 Task: Add Attachment from Trello to Card Card0000000034 in Board Board0000000009 in Workspace WS0000000003 in Trello. Add Cover Blue to Card Card0000000034 in Board Board0000000009 in Workspace WS0000000003 in Trello. Add "Copy Card To …" Button titled Button0000000034 to "bottom" of the list "To Do" to Card Card0000000034 in Board Board0000000009 in Workspace WS0000000003 in Trello. Add Description DS0000000034 to Card Card0000000034 in Board Board0000000009 in Workspace WS0000000003 in Trello. Add Comment CM0000000034 to Card Card0000000034 in Board Board0000000009 in Workspace WS0000000003 in Trello
Action: Mouse moved to (391, 402)
Screenshot: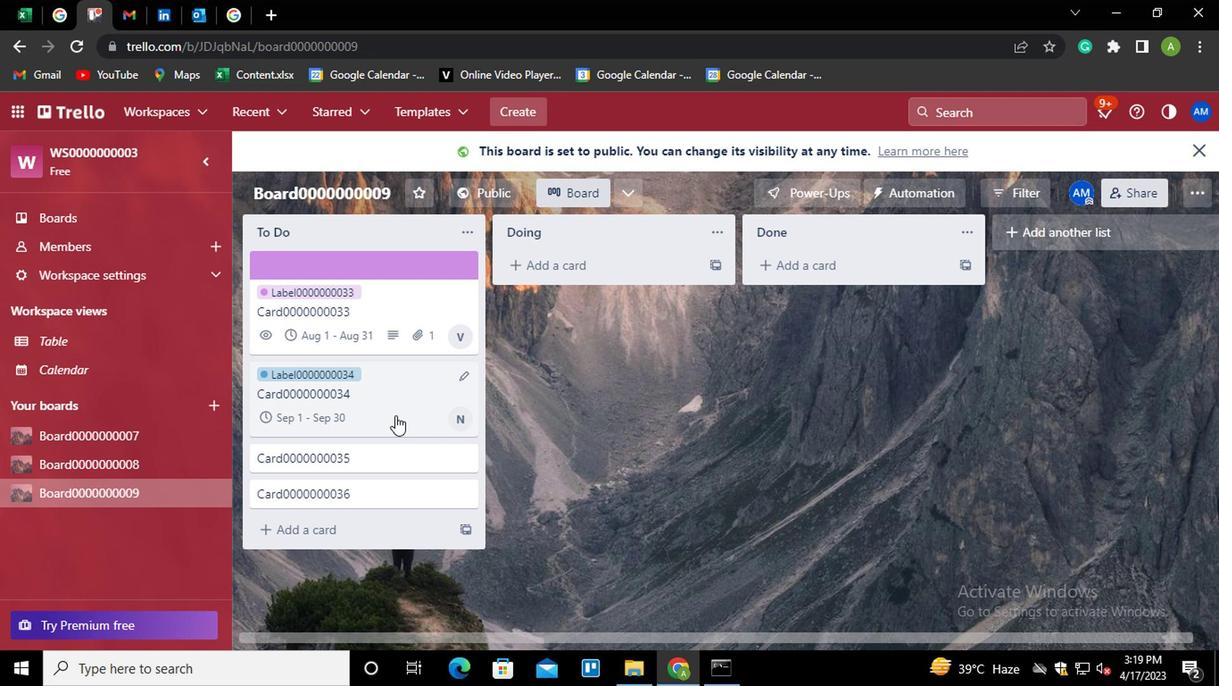 
Action: Mouse pressed left at (391, 402)
Screenshot: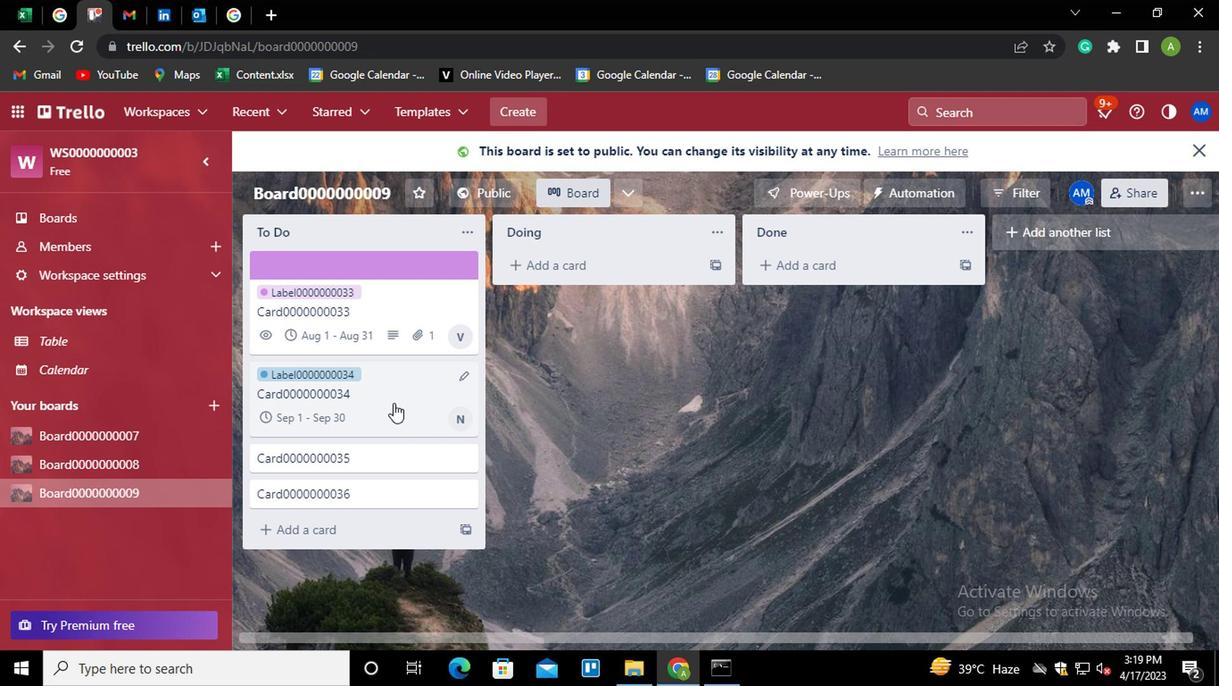 
Action: Mouse moved to (804, 396)
Screenshot: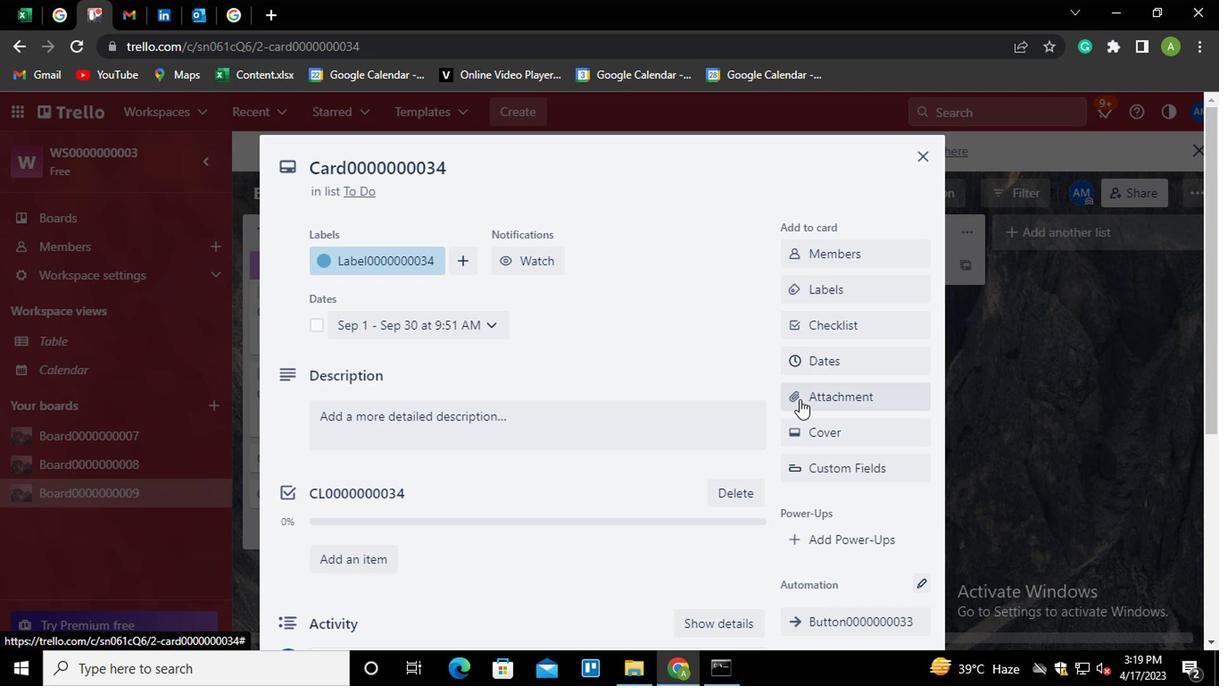 
Action: Mouse pressed left at (804, 396)
Screenshot: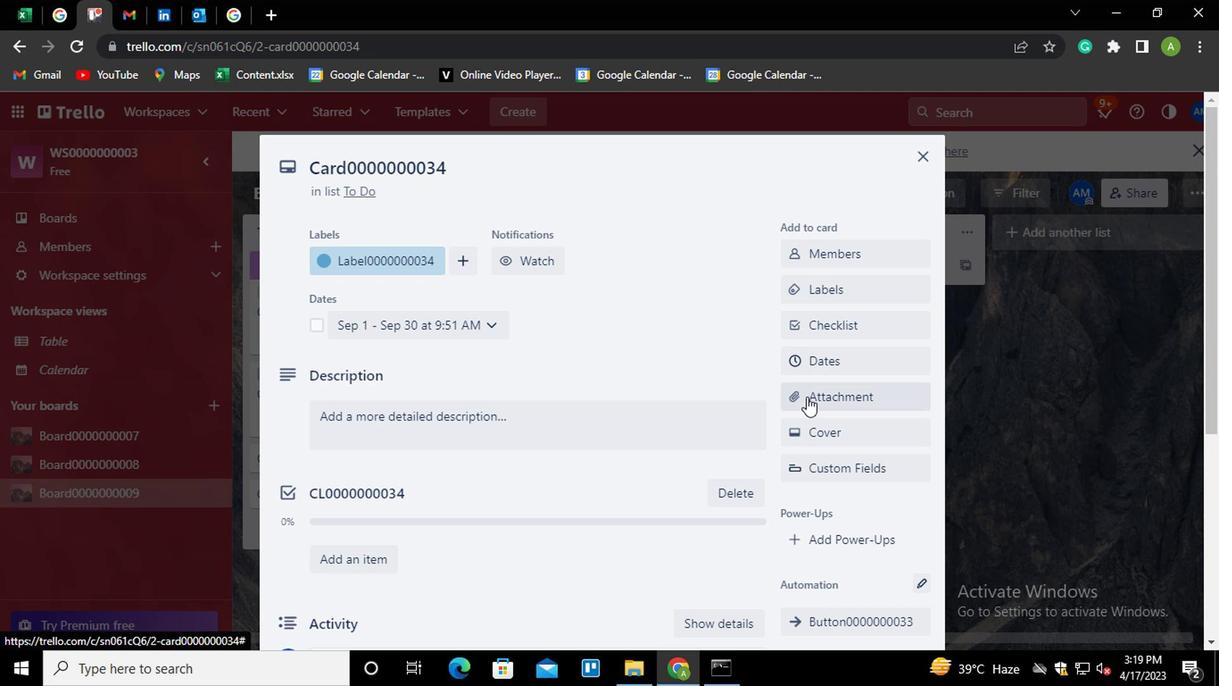 
Action: Mouse moved to (811, 215)
Screenshot: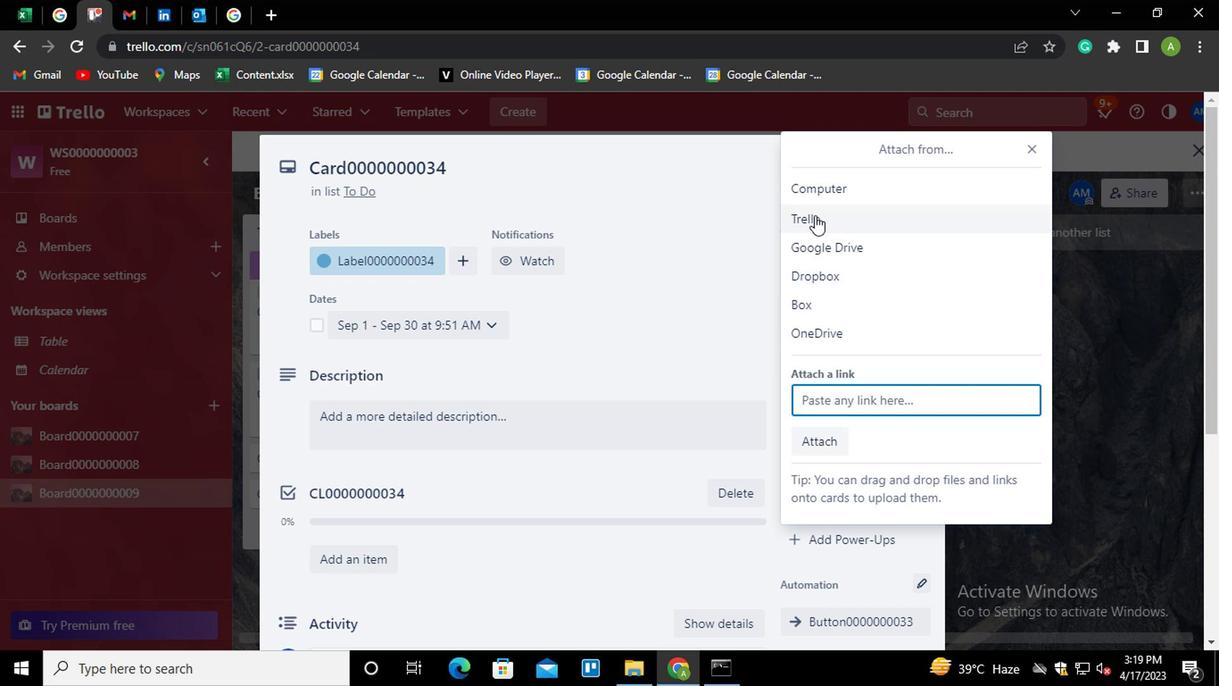 
Action: Mouse pressed left at (811, 215)
Screenshot: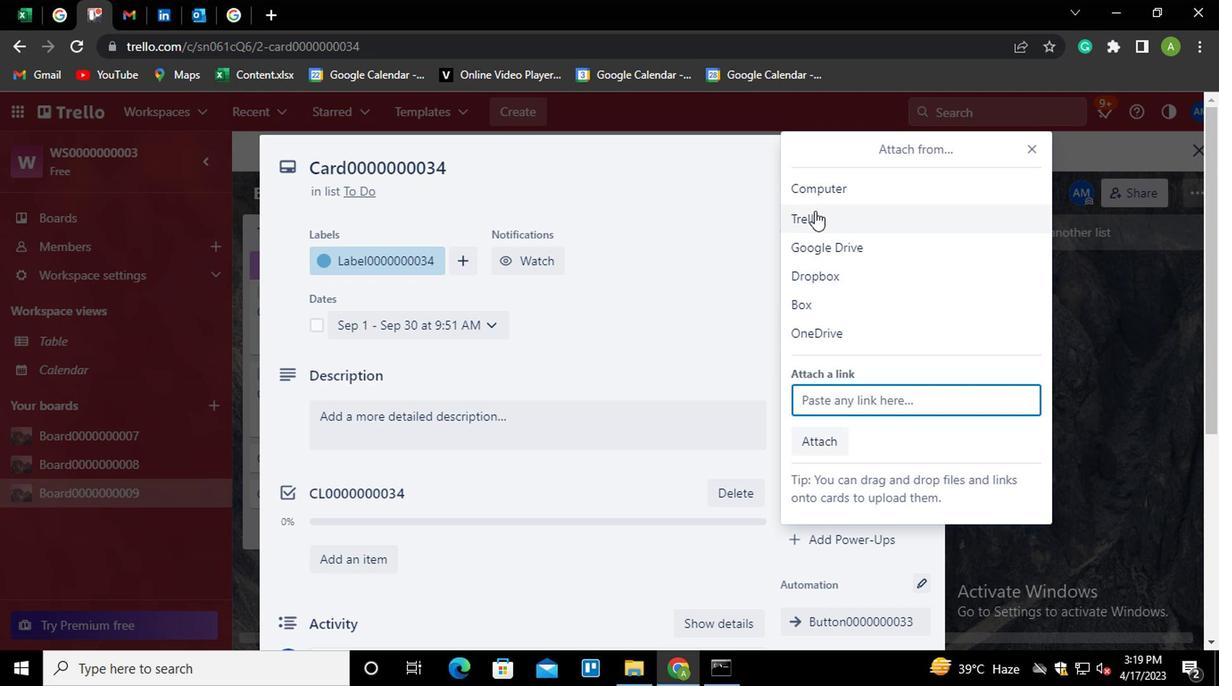 
Action: Mouse moved to (830, 279)
Screenshot: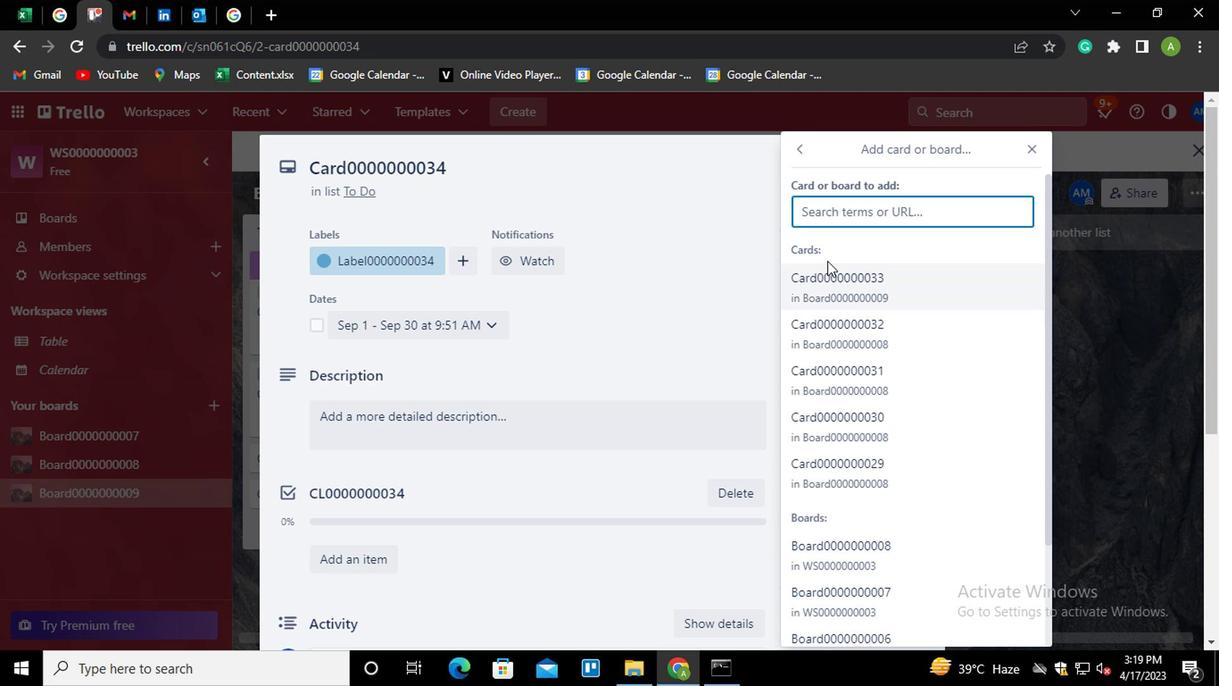 
Action: Mouse pressed left at (830, 279)
Screenshot: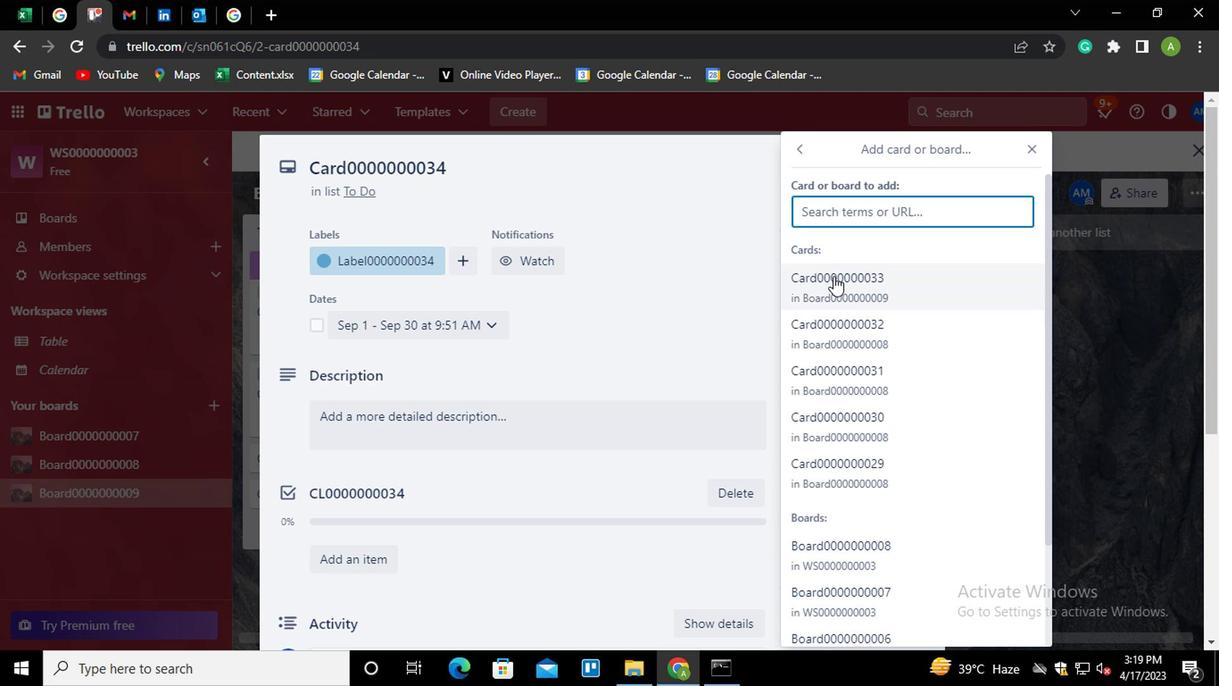 
Action: Mouse moved to (864, 424)
Screenshot: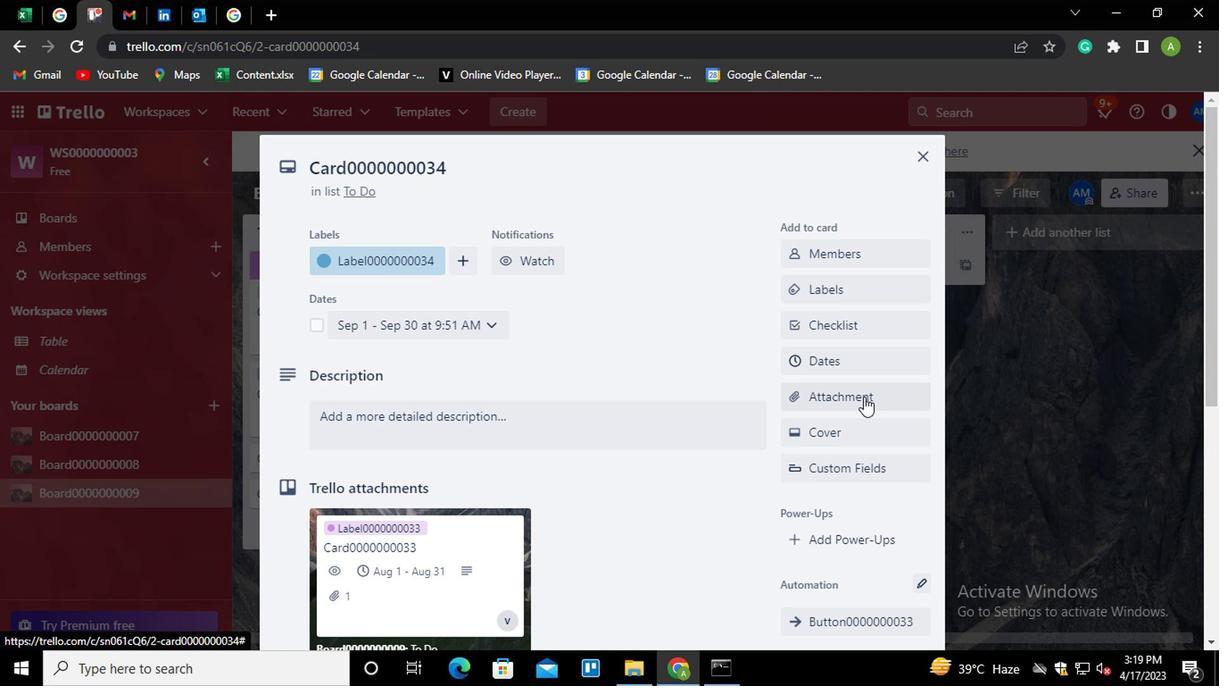 
Action: Mouse scrolled (864, 424) with delta (0, 0)
Screenshot: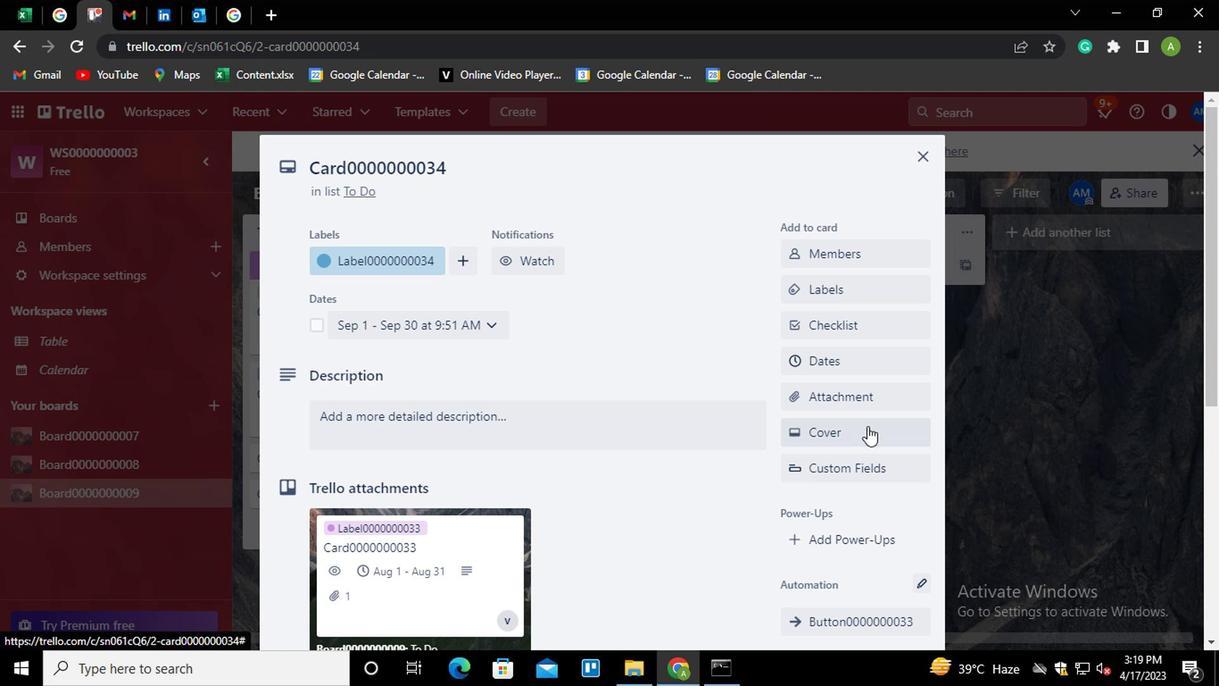 
Action: Mouse moved to (855, 348)
Screenshot: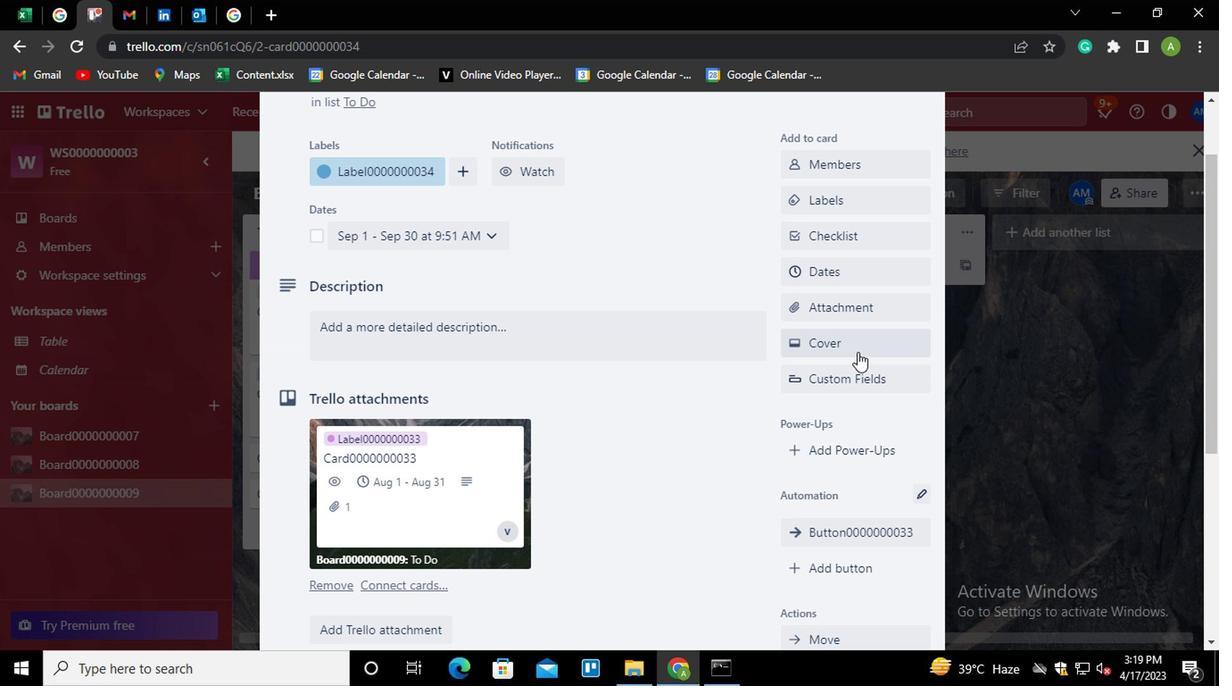 
Action: Mouse pressed left at (855, 348)
Screenshot: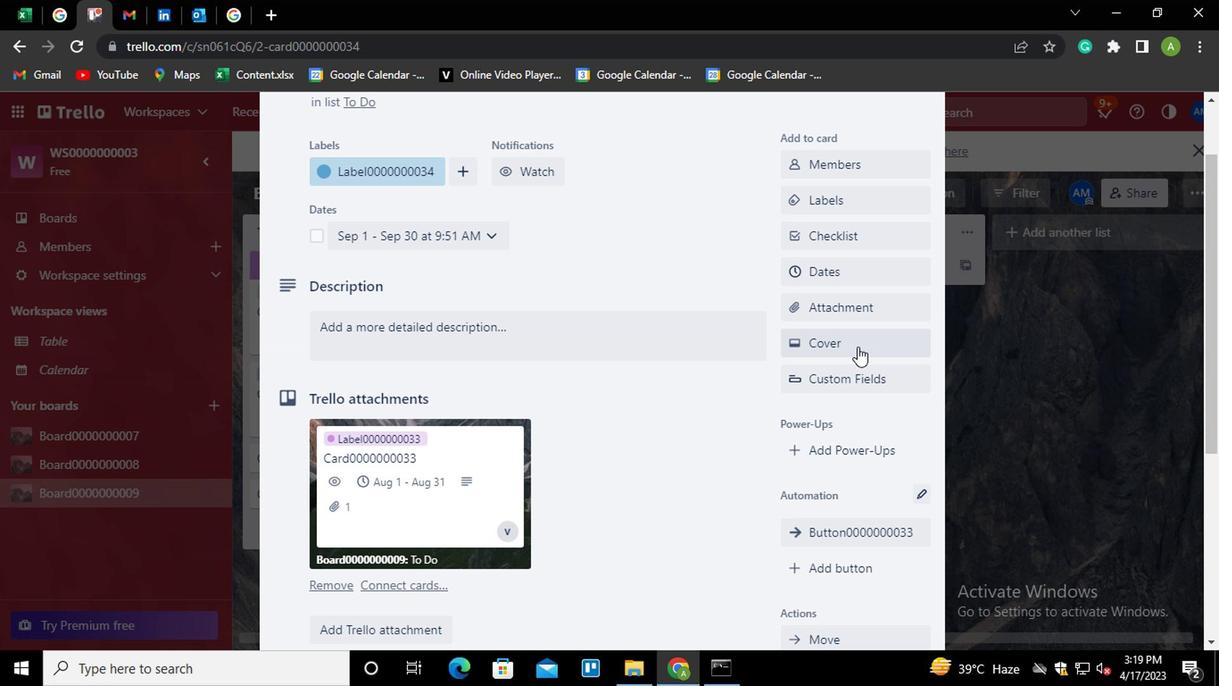 
Action: Mouse moved to (816, 348)
Screenshot: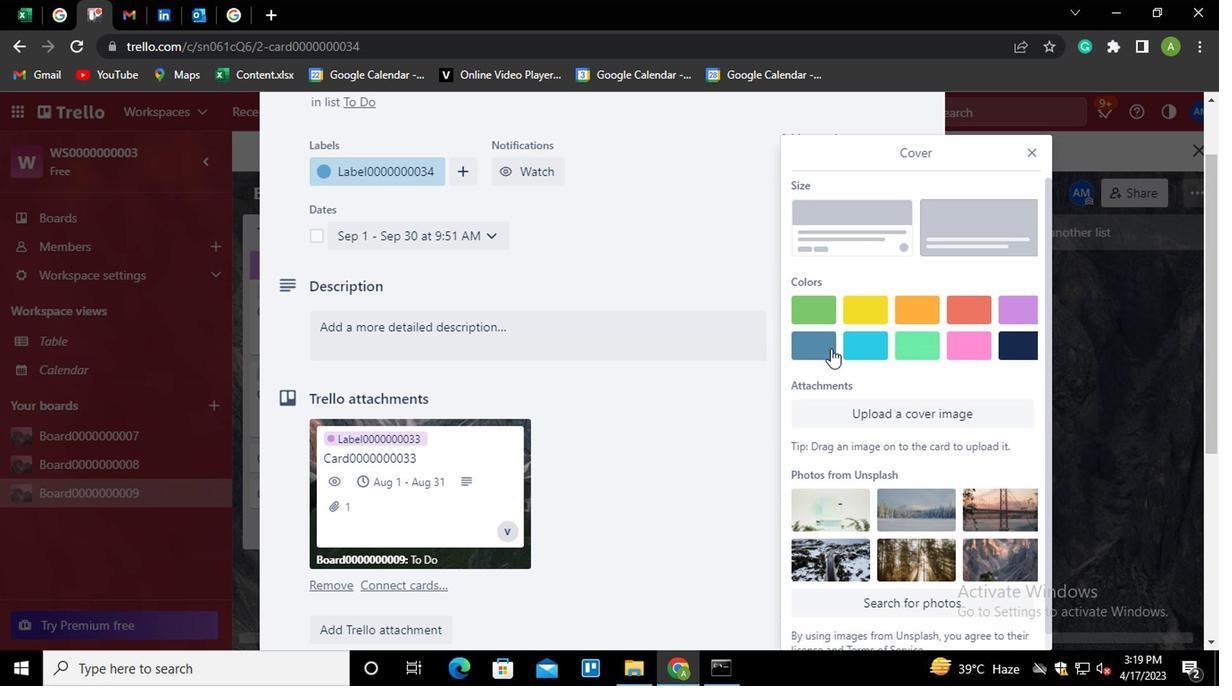 
Action: Mouse pressed left at (816, 348)
Screenshot: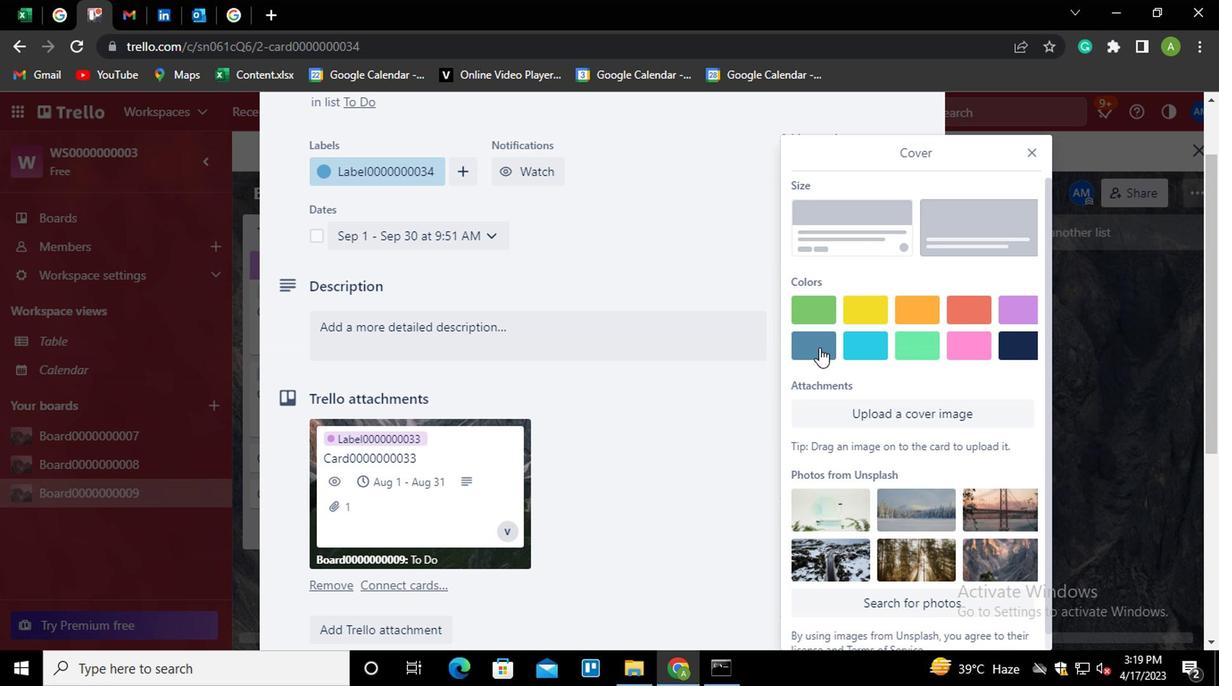
Action: Mouse moved to (716, 259)
Screenshot: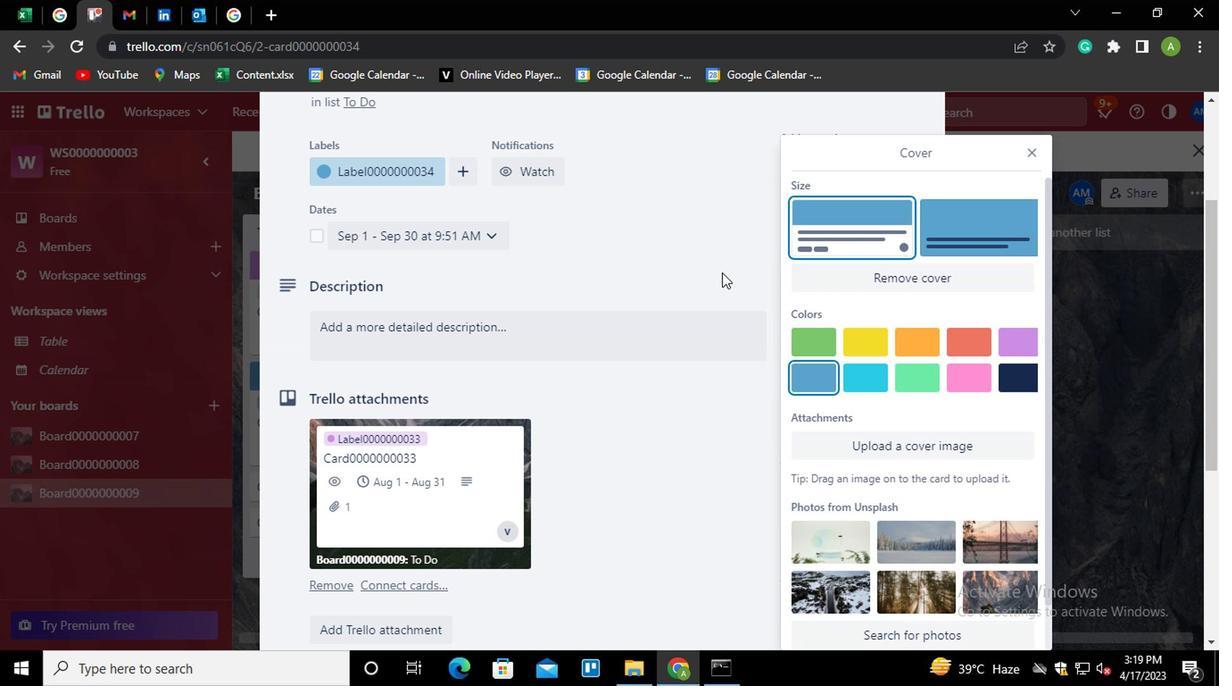 
Action: Mouse pressed left at (716, 259)
Screenshot: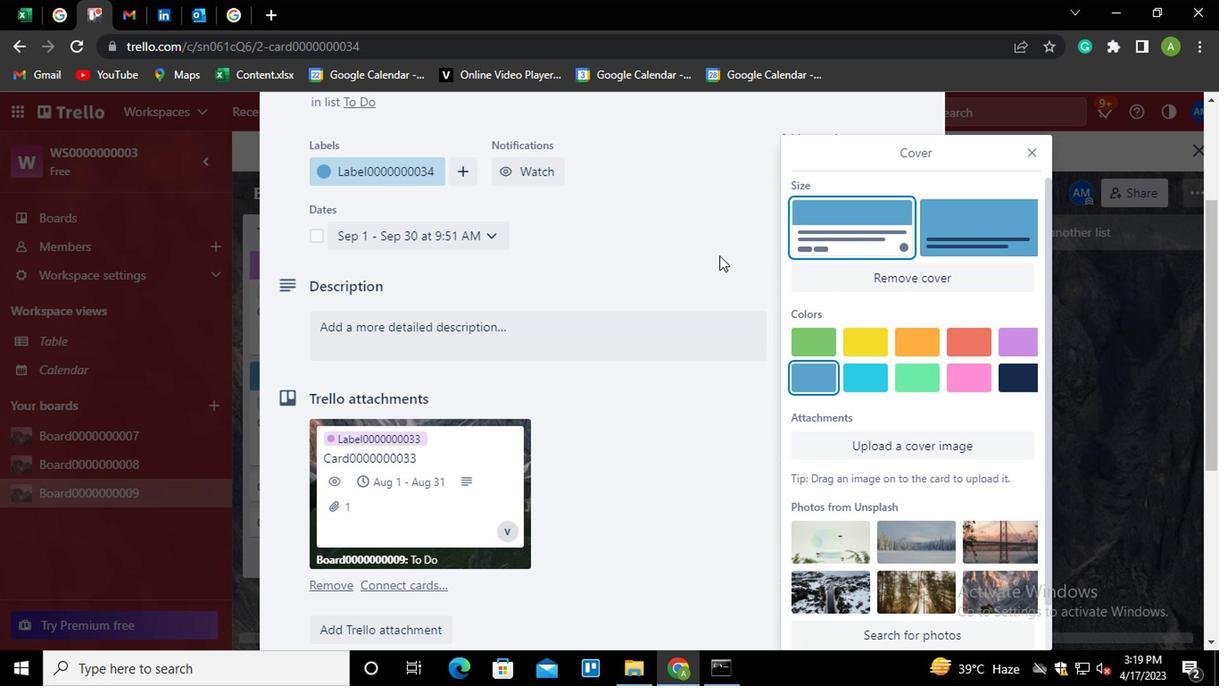 
Action: Mouse moved to (835, 404)
Screenshot: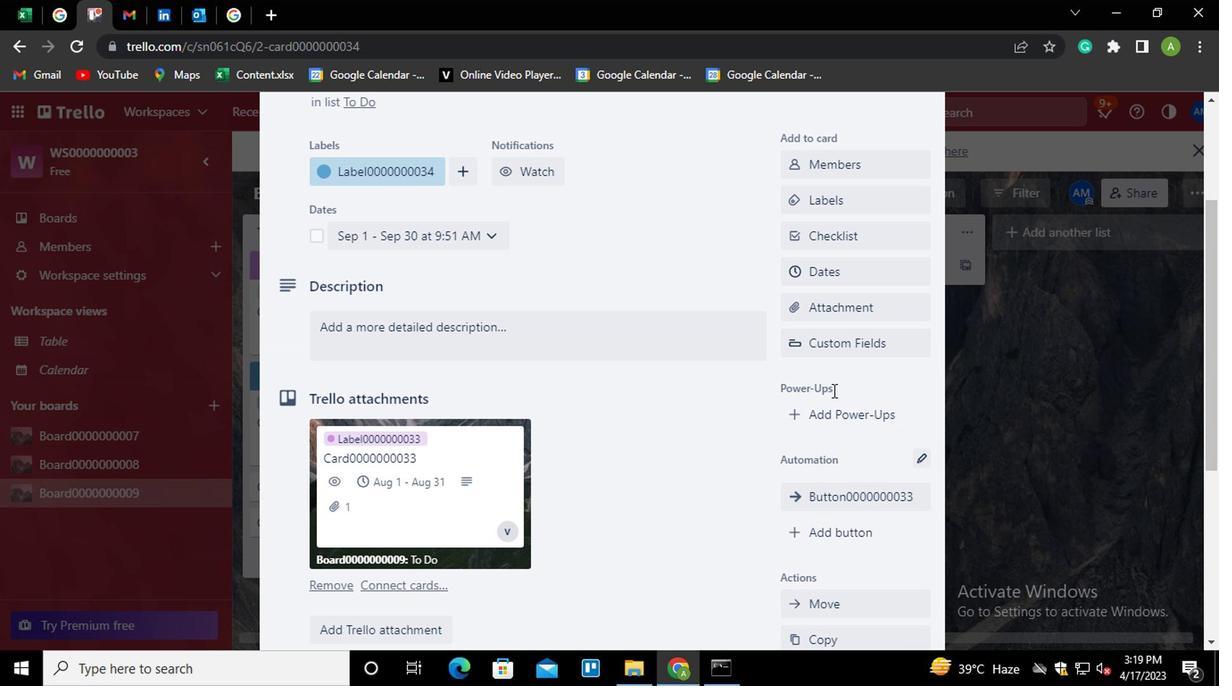 
Action: Mouse scrolled (835, 403) with delta (0, 0)
Screenshot: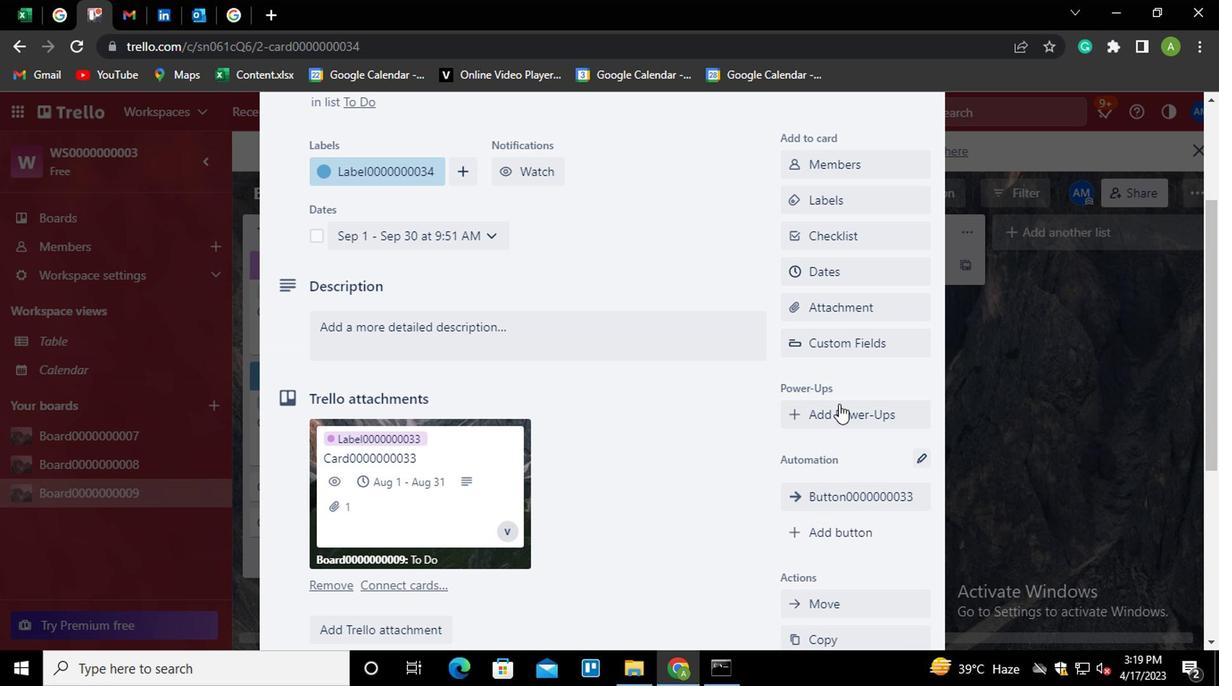 
Action: Mouse scrolled (835, 403) with delta (0, 0)
Screenshot: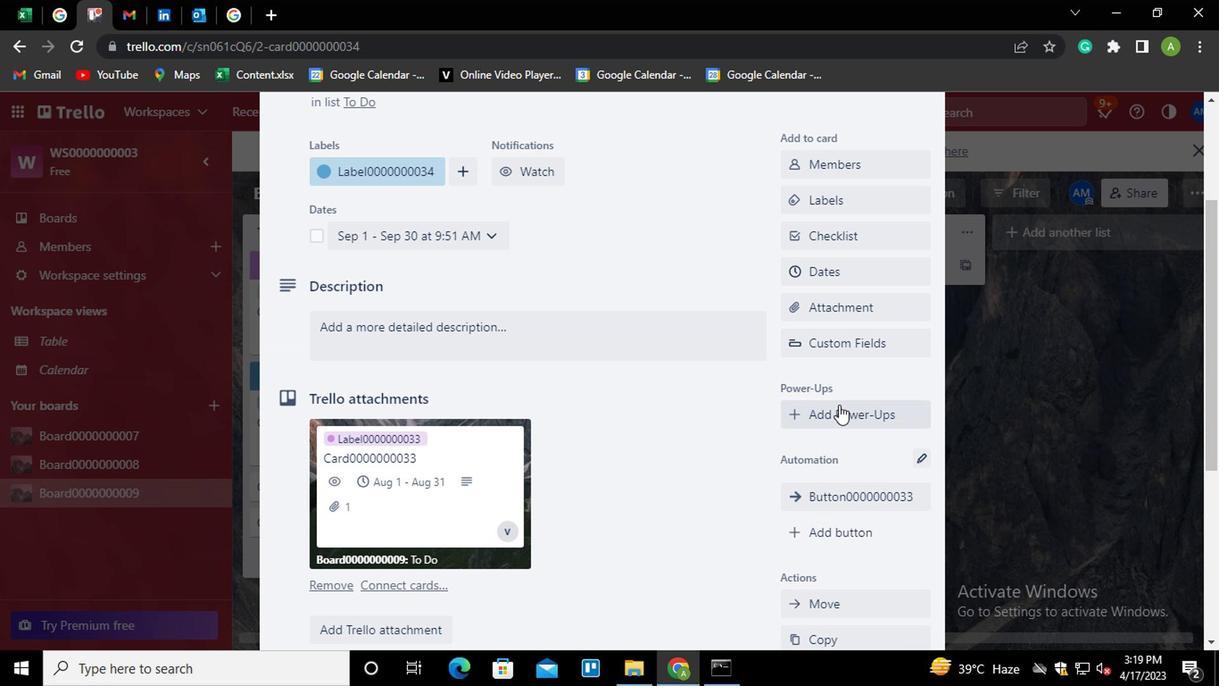 
Action: Mouse moved to (831, 355)
Screenshot: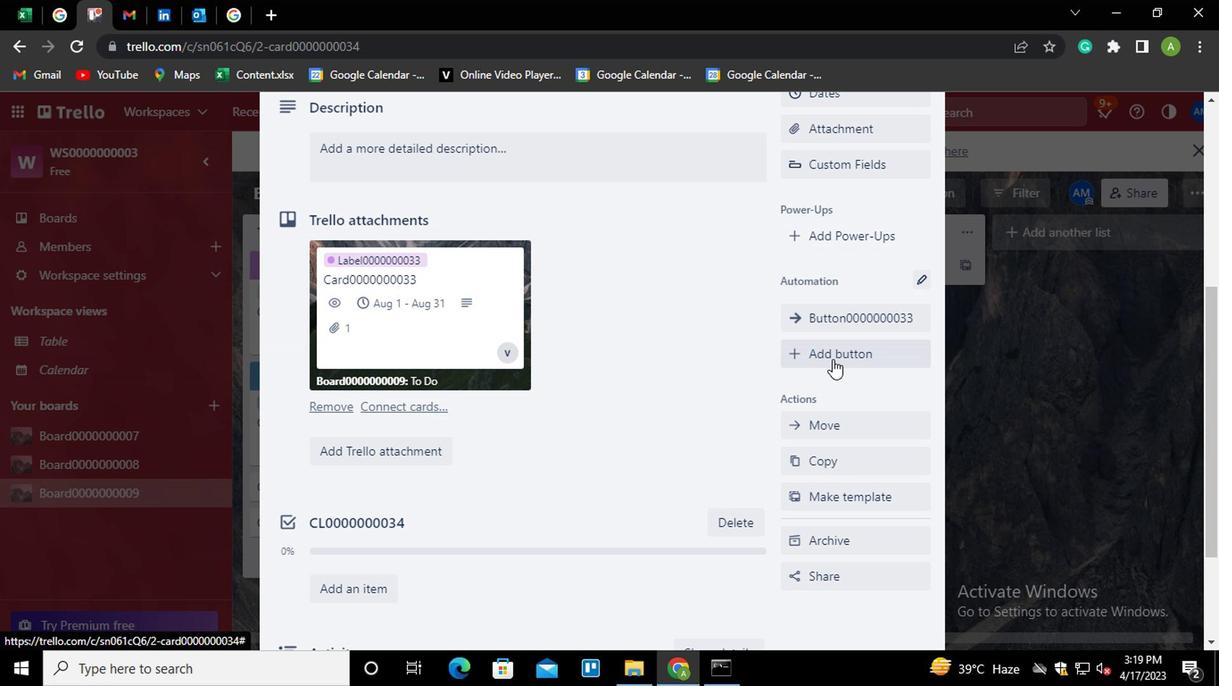 
Action: Mouse pressed left at (831, 355)
Screenshot: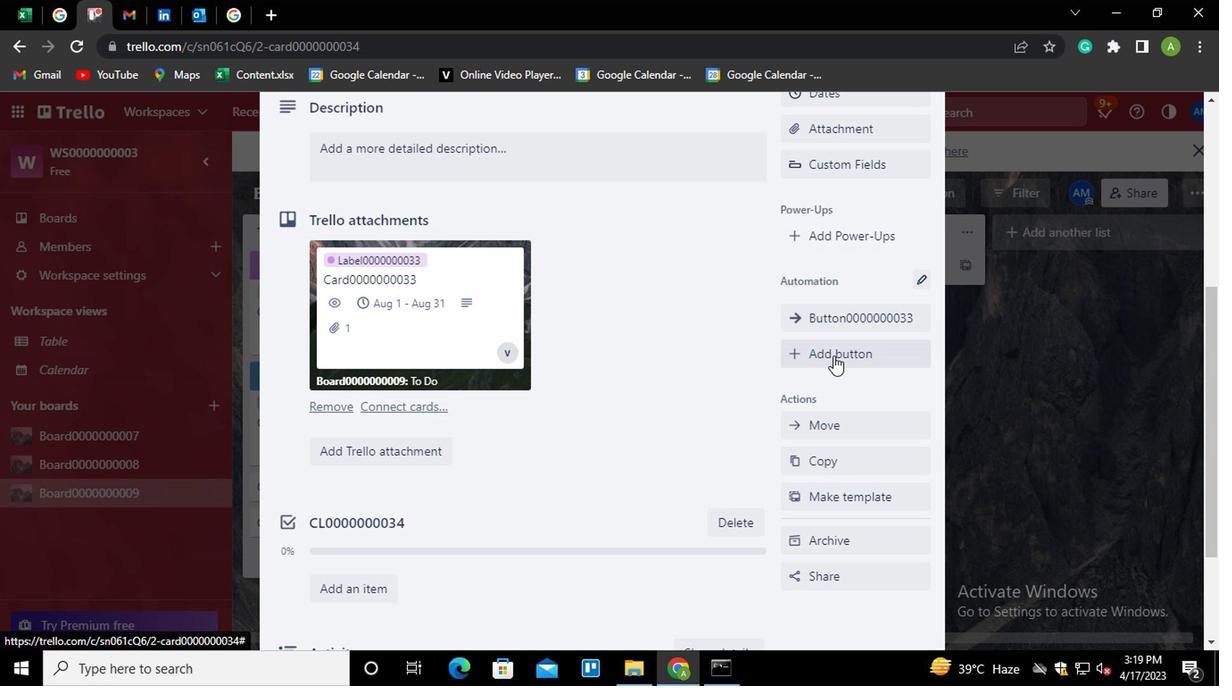 
Action: Mouse moved to (831, 272)
Screenshot: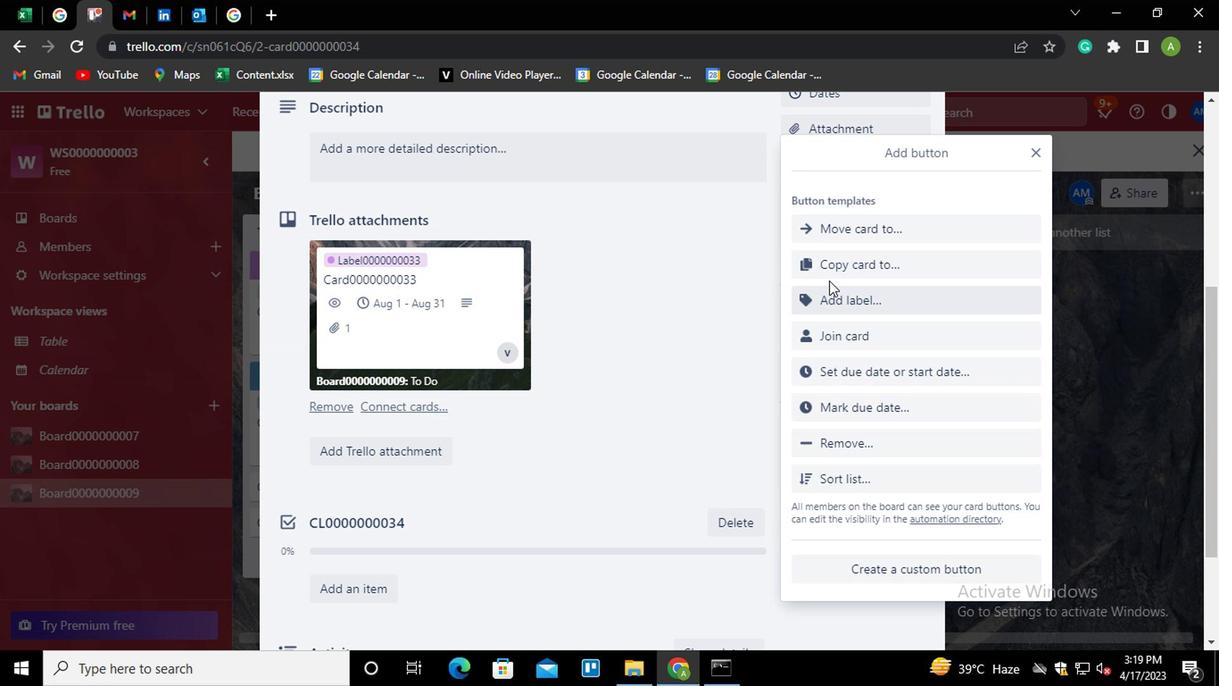 
Action: Mouse pressed left at (831, 272)
Screenshot: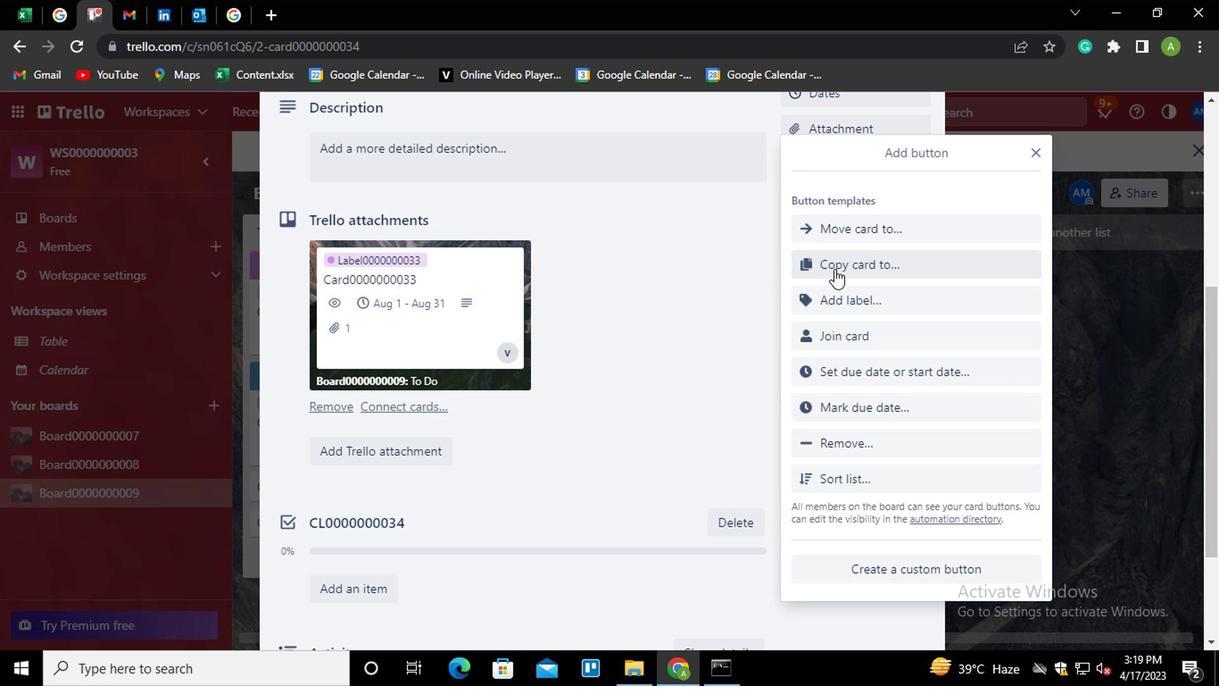 
Action: Mouse moved to (861, 229)
Screenshot: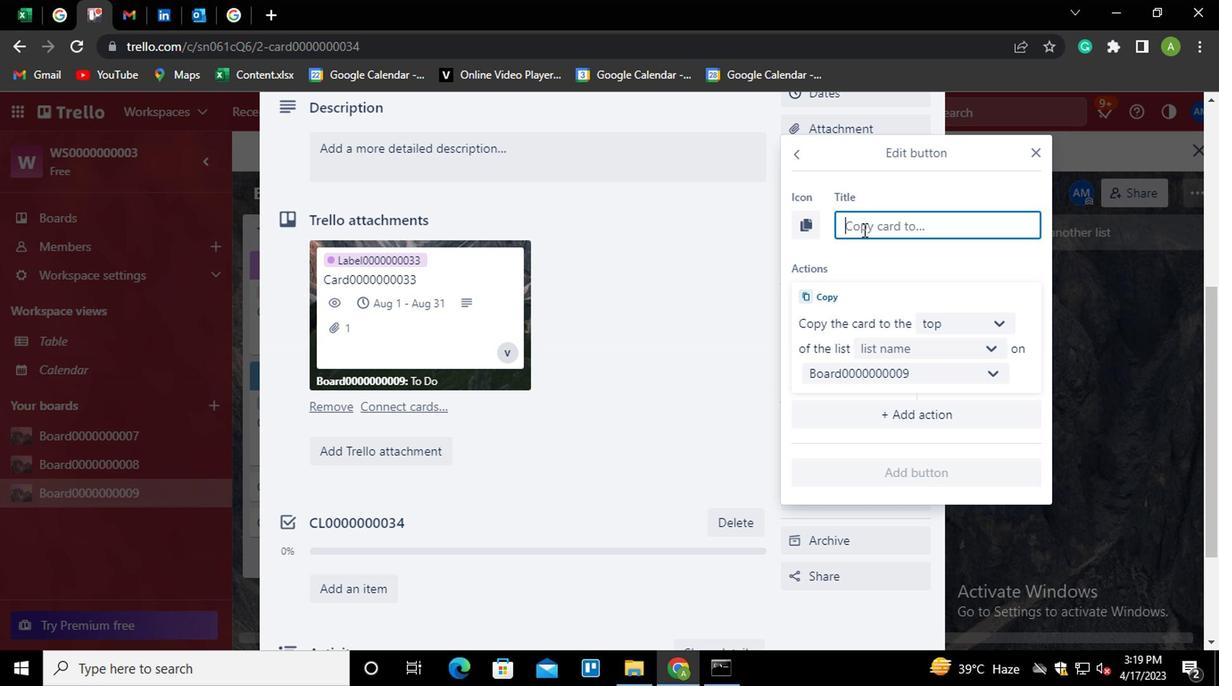 
Action: Mouse pressed left at (861, 229)
Screenshot: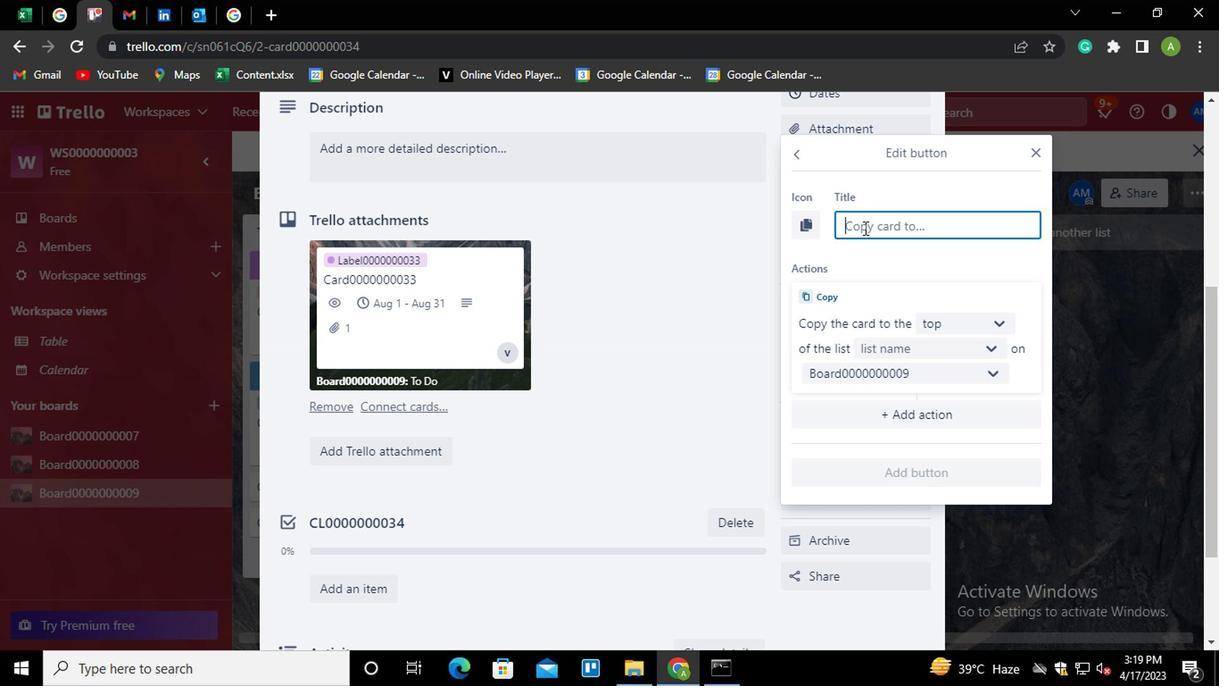 
Action: Key pressed <Key.shift>BUTTON0000000034
Screenshot: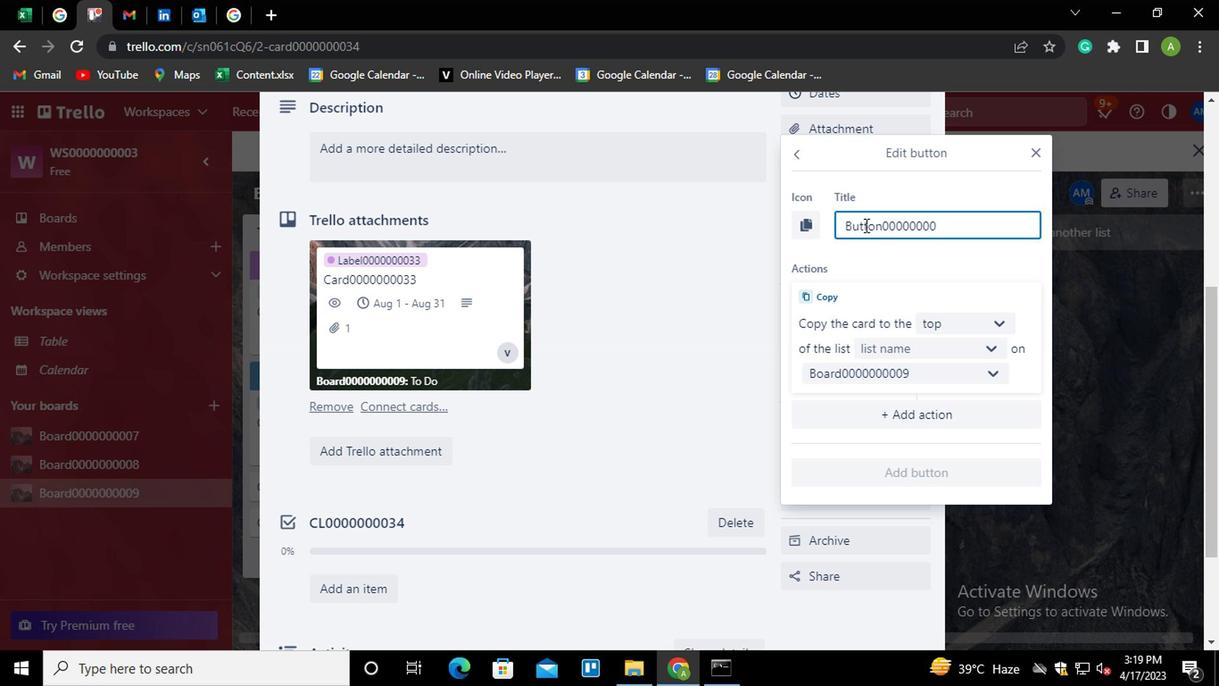 
Action: Mouse moved to (966, 319)
Screenshot: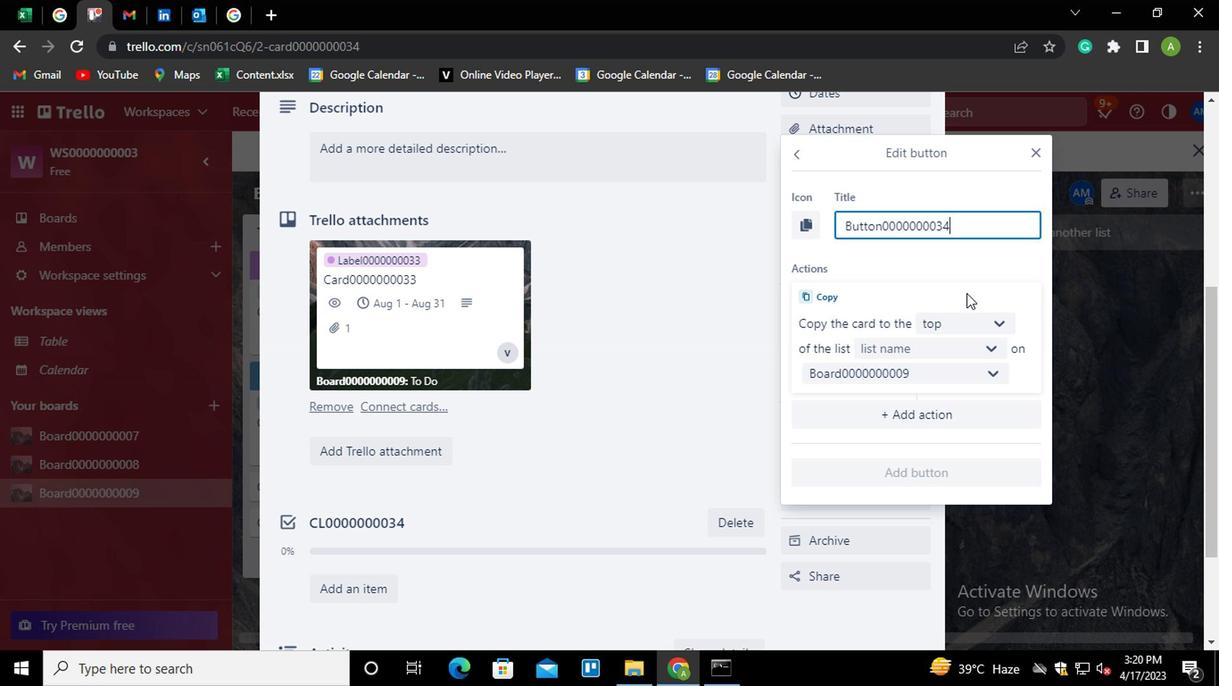 
Action: Mouse pressed left at (966, 319)
Screenshot: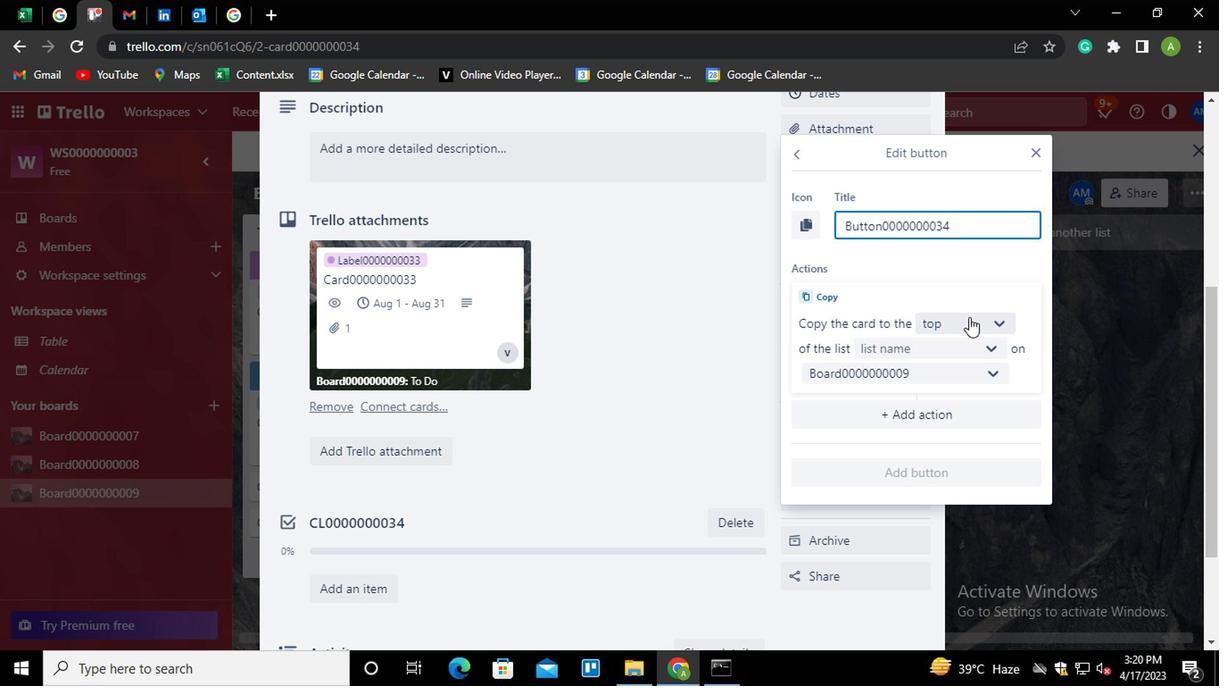 
Action: Mouse moved to (957, 379)
Screenshot: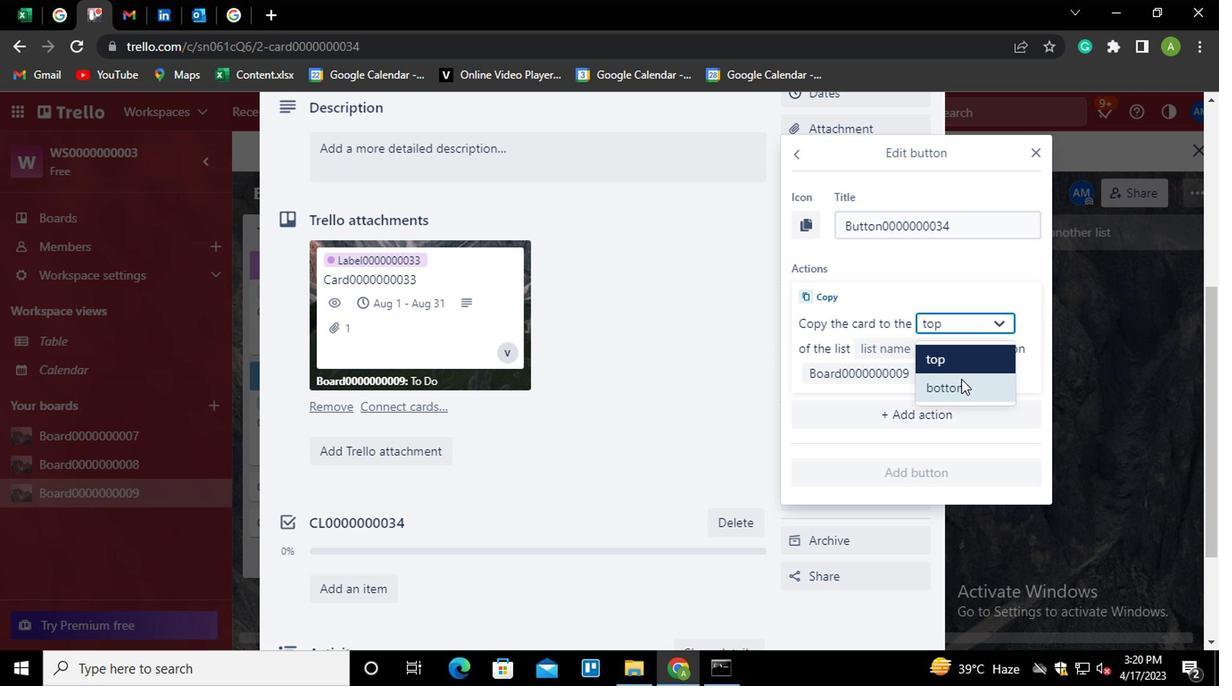 
Action: Mouse pressed left at (957, 379)
Screenshot: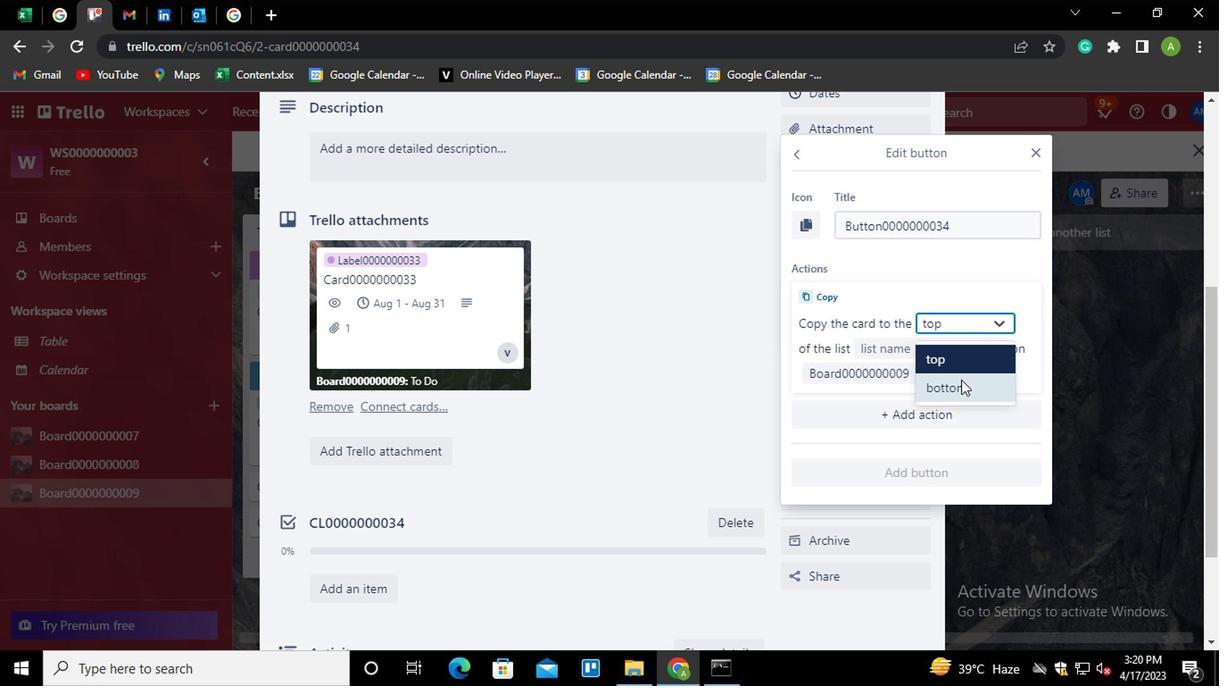 
Action: Mouse moved to (961, 344)
Screenshot: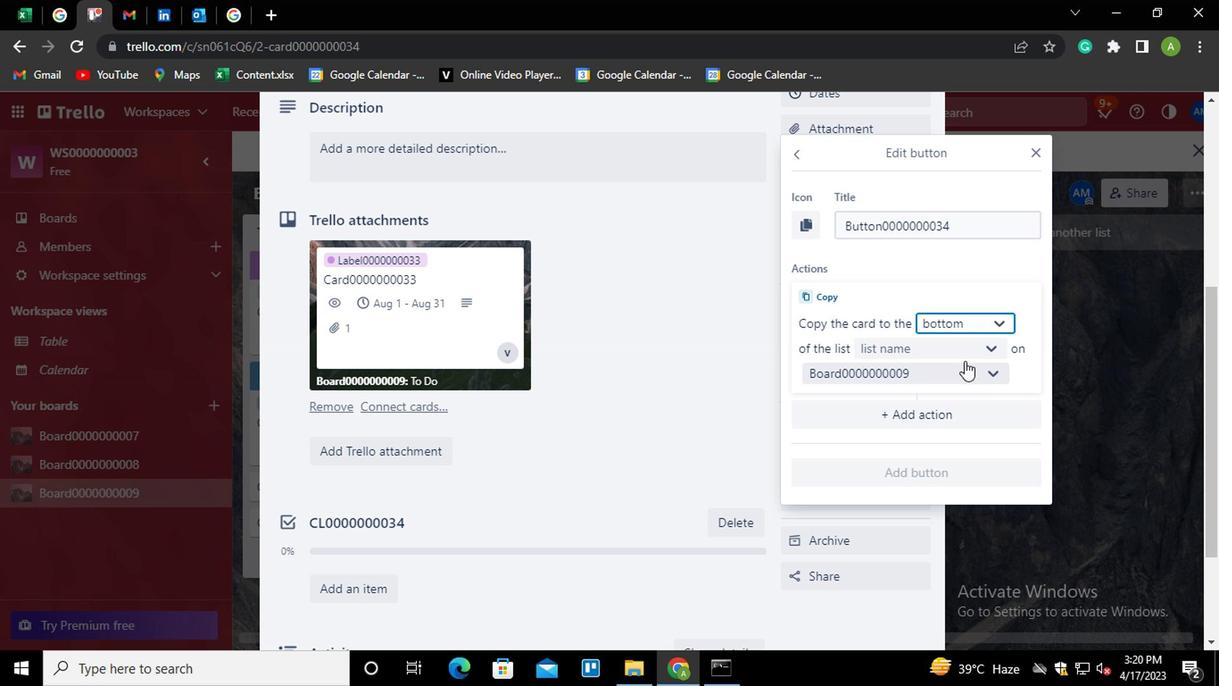 
Action: Mouse pressed left at (961, 344)
Screenshot: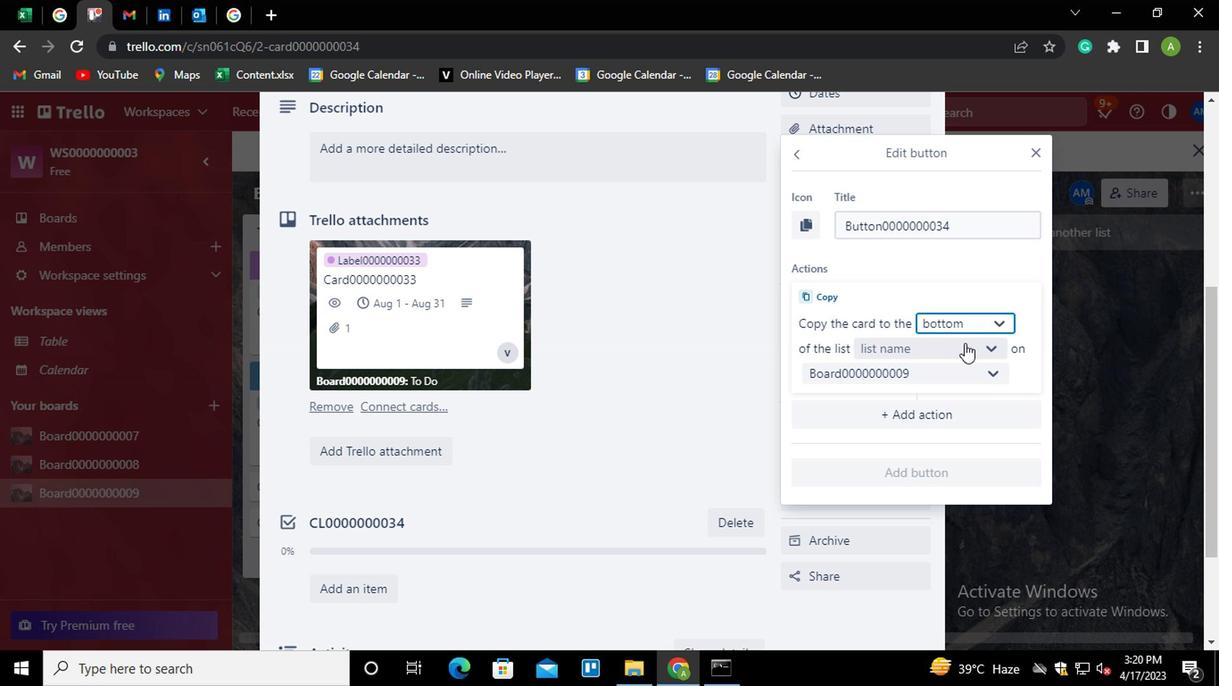 
Action: Mouse moved to (902, 391)
Screenshot: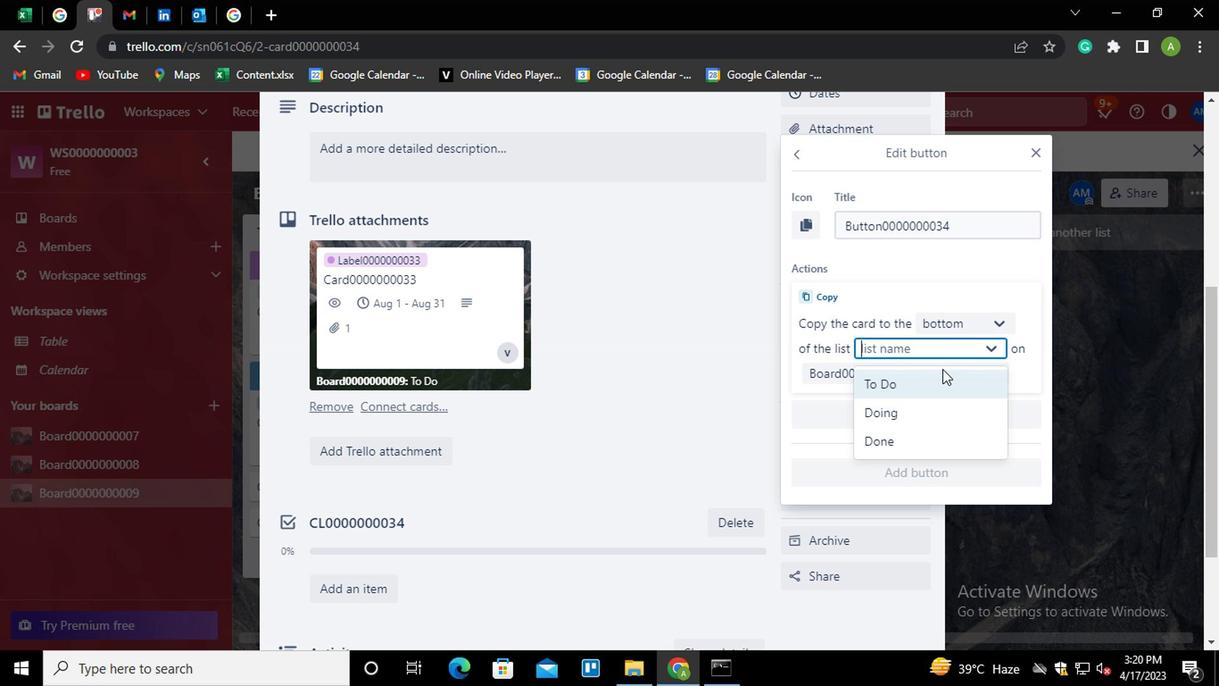
Action: Mouse pressed left at (902, 391)
Screenshot: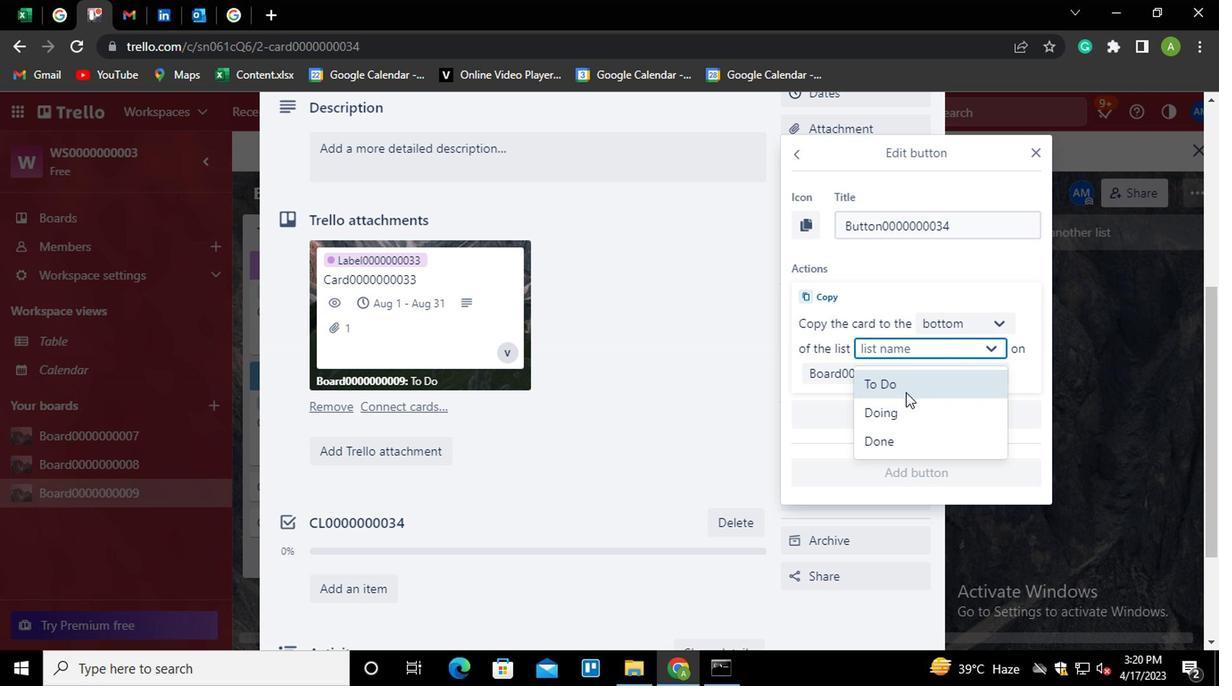 
Action: Mouse moved to (917, 459)
Screenshot: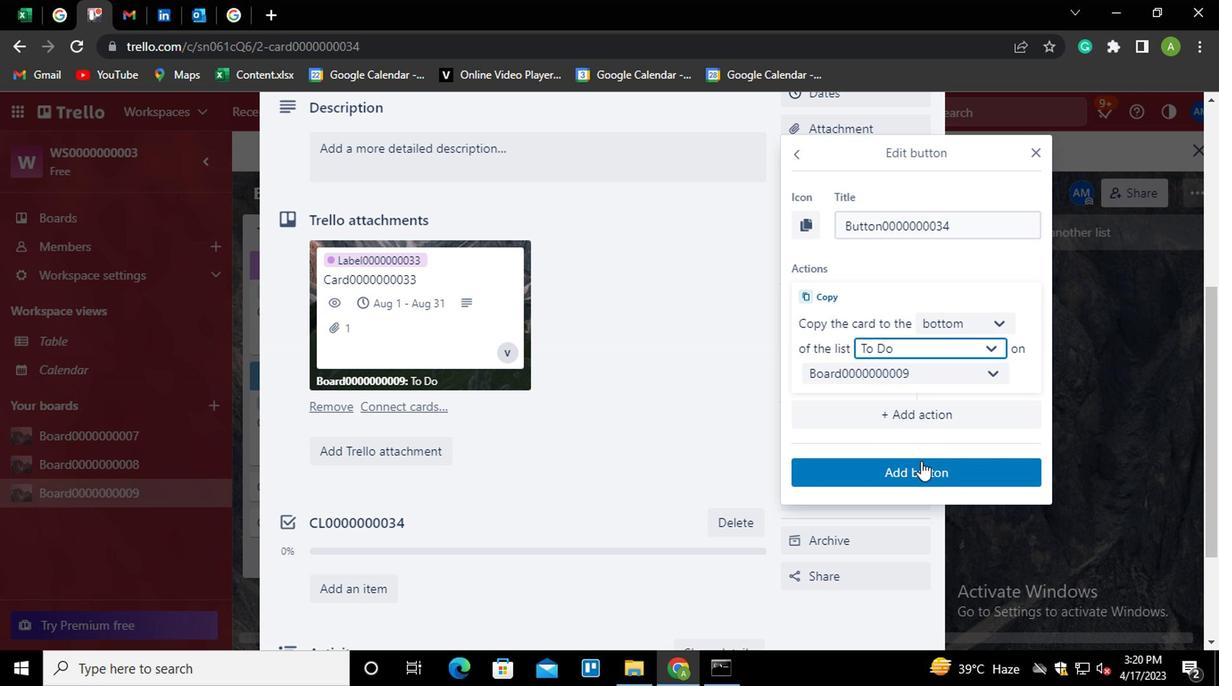 
Action: Mouse pressed left at (917, 459)
Screenshot: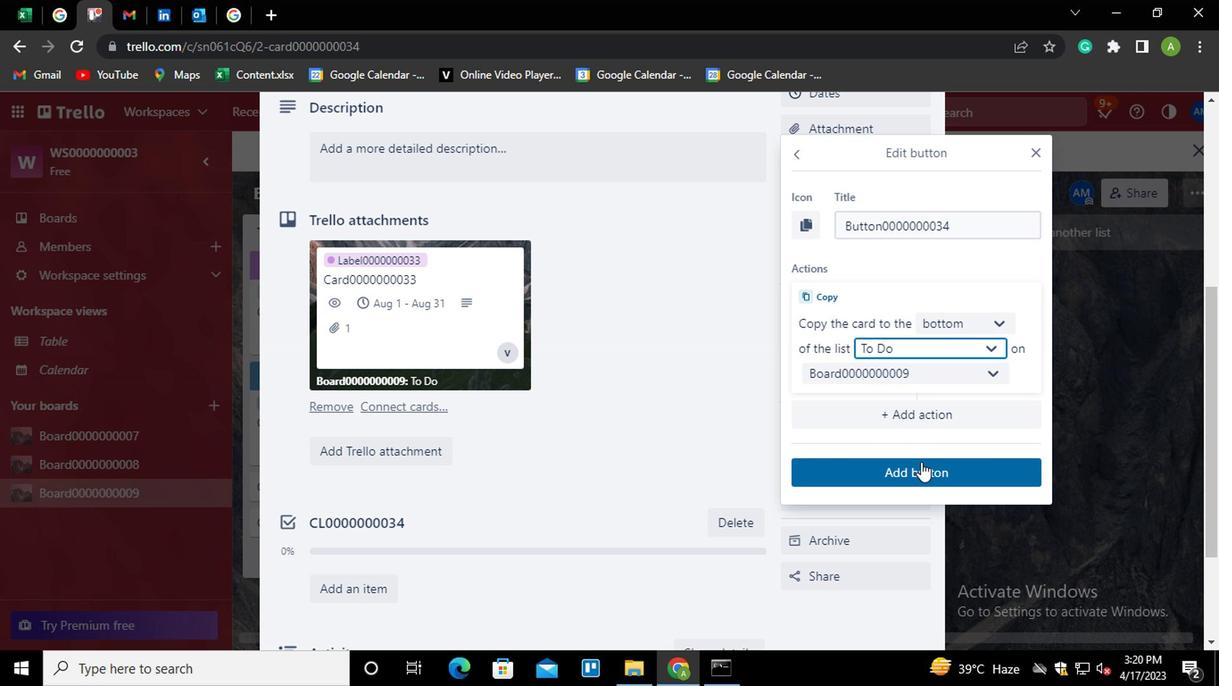 
Action: Mouse moved to (518, 163)
Screenshot: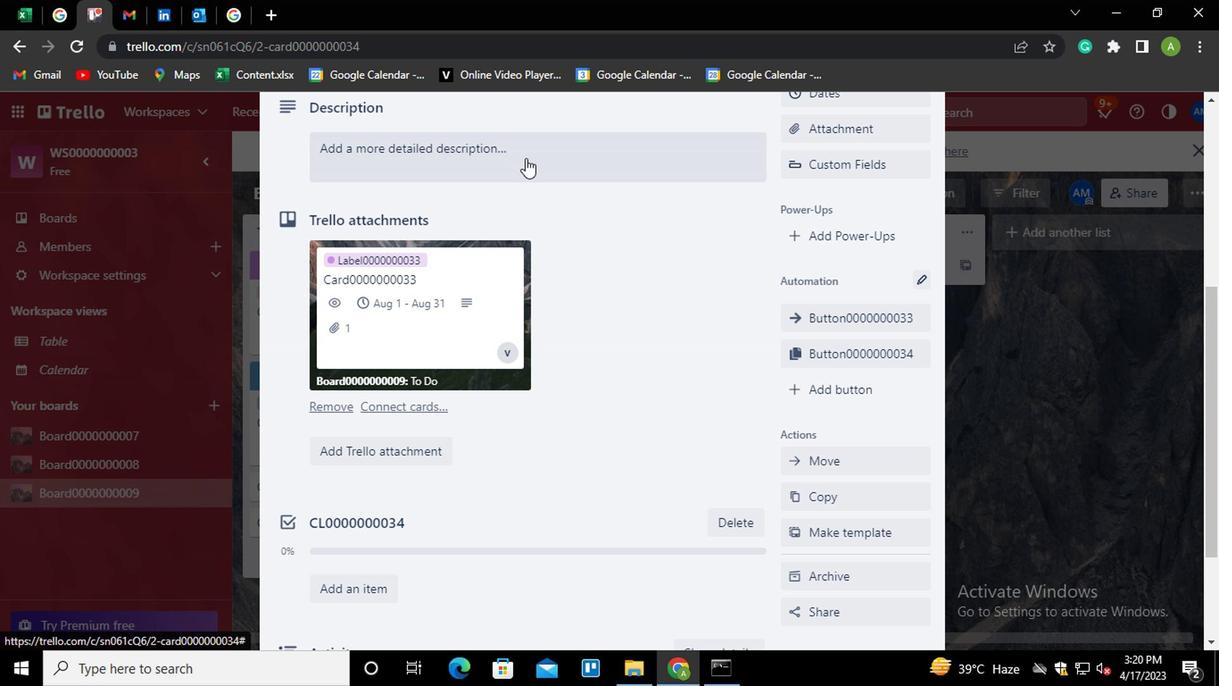 
Action: Mouse pressed left at (518, 163)
Screenshot: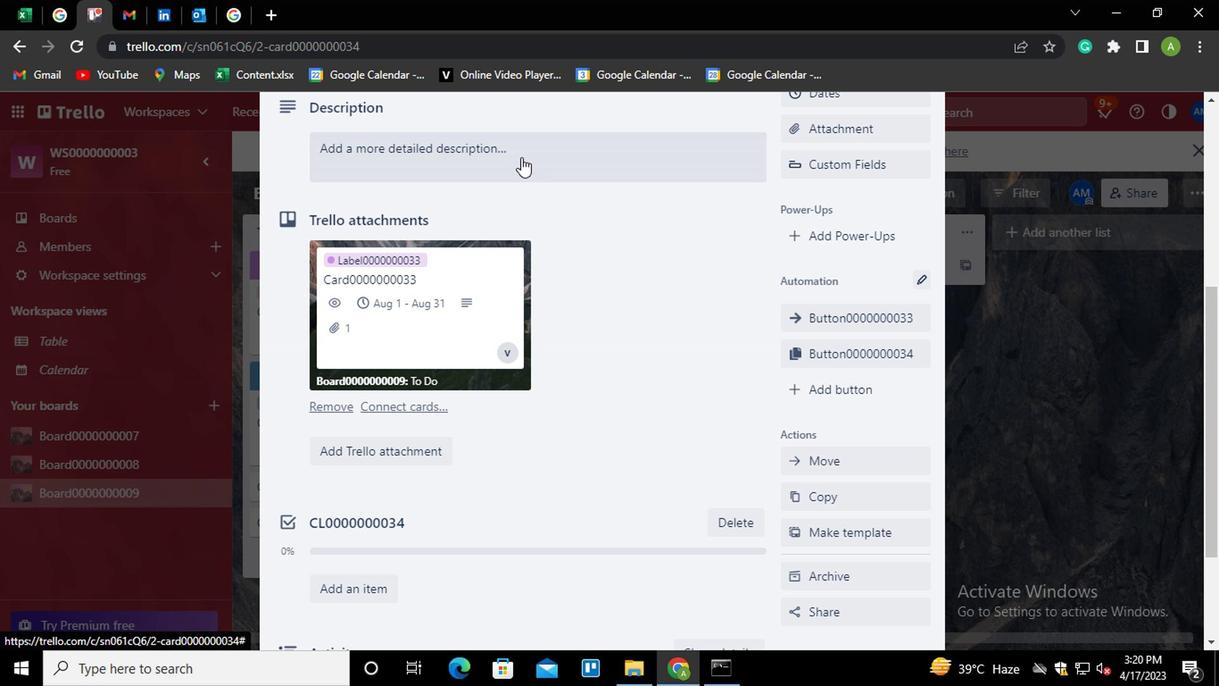 
Action: Key pressed <Key.shift>DS0000000034
Screenshot: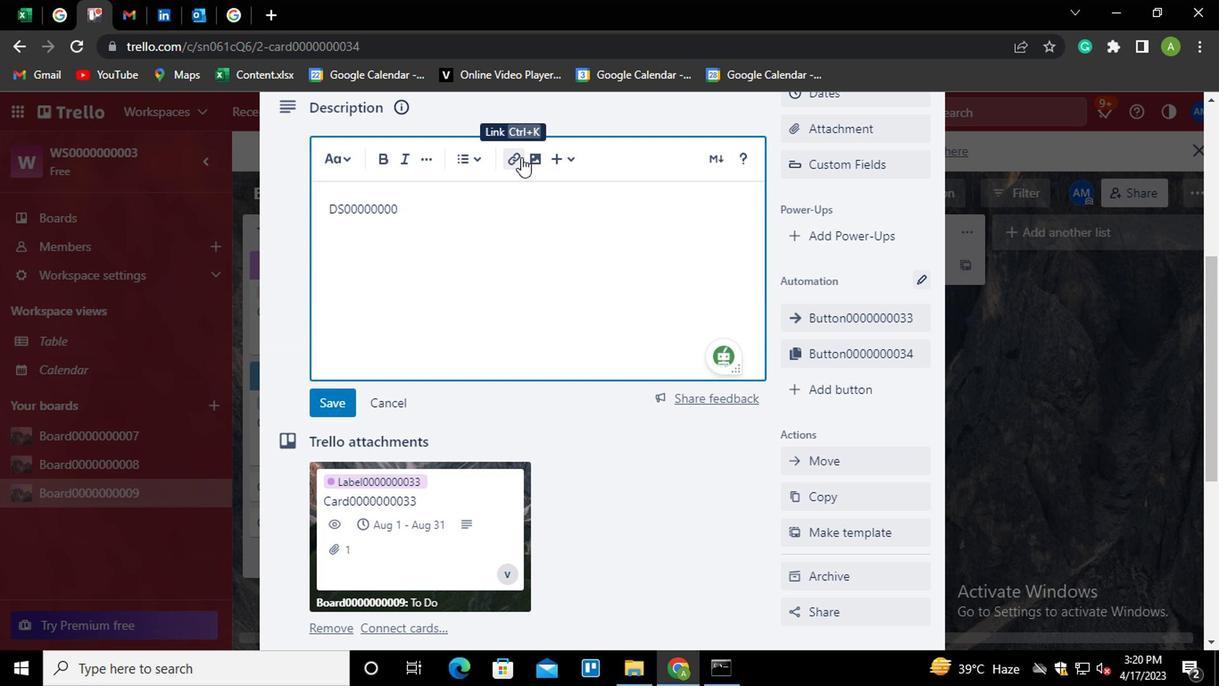 
Action: Mouse moved to (331, 391)
Screenshot: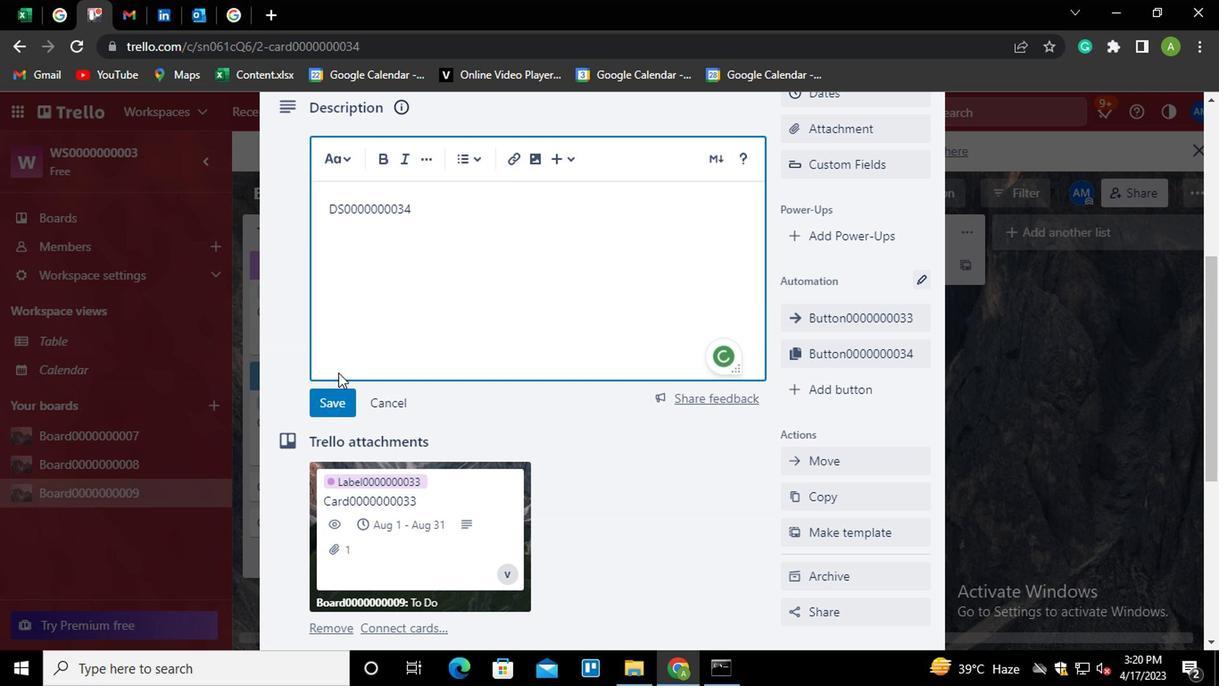 
Action: Mouse pressed left at (331, 391)
Screenshot: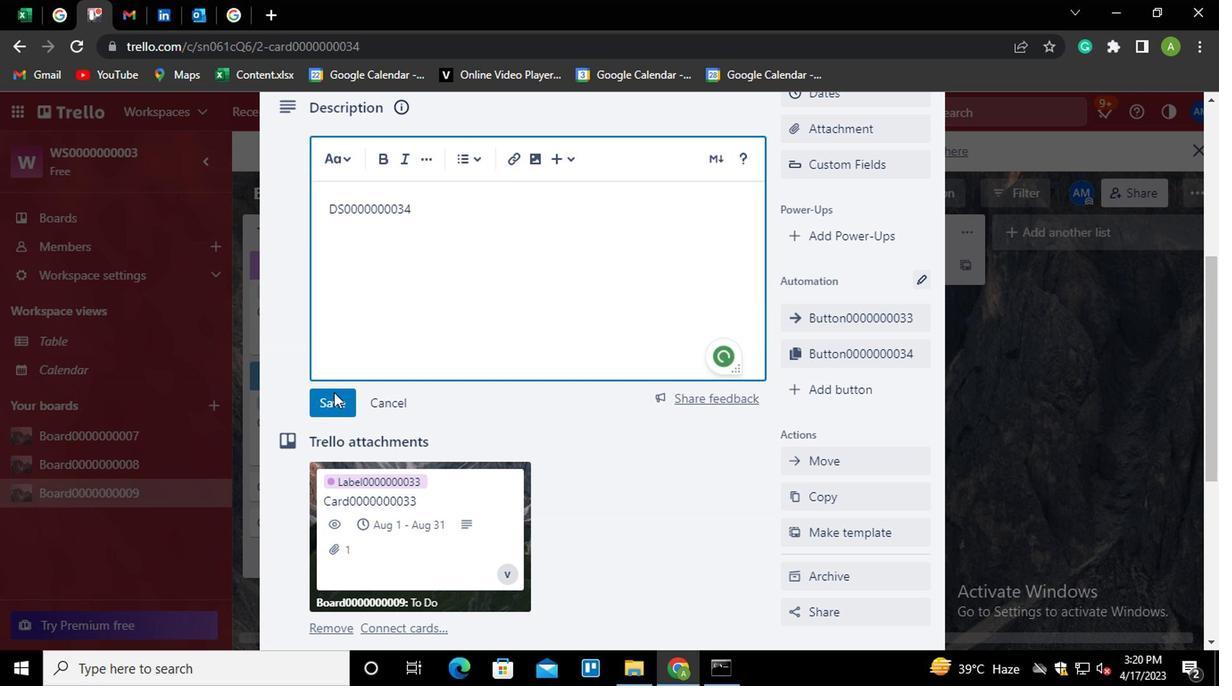 
Action: Mouse moved to (374, 377)
Screenshot: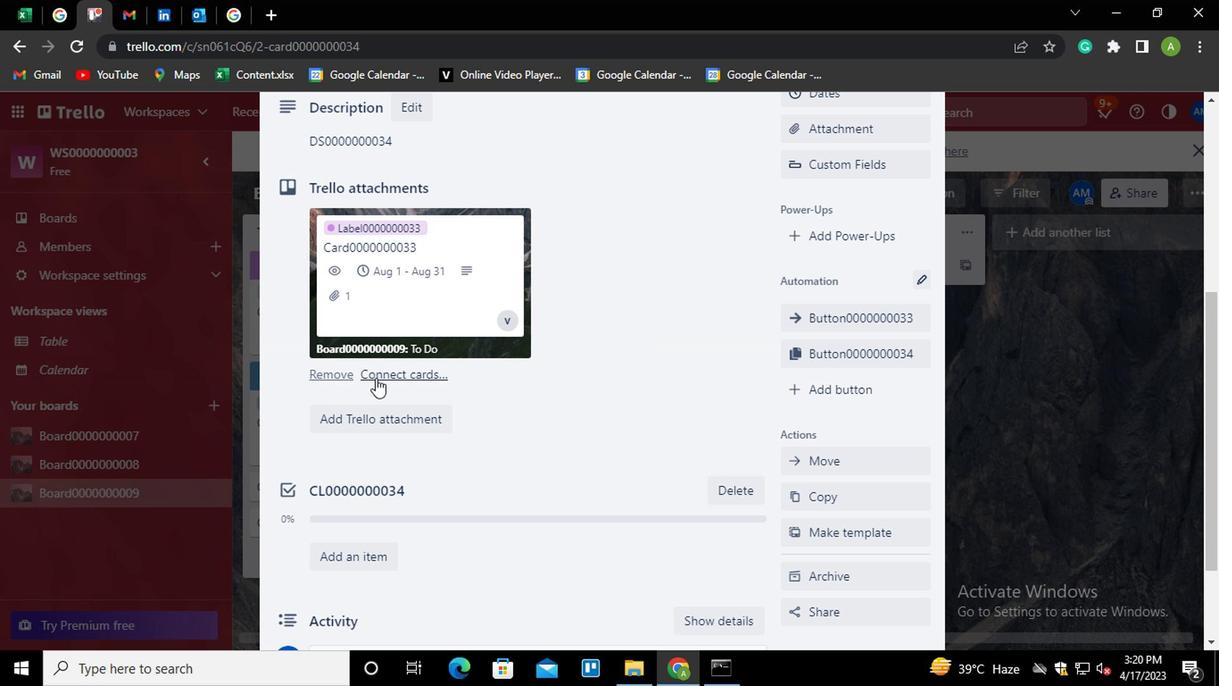 
Action: Mouse scrolled (374, 377) with delta (0, 0)
Screenshot: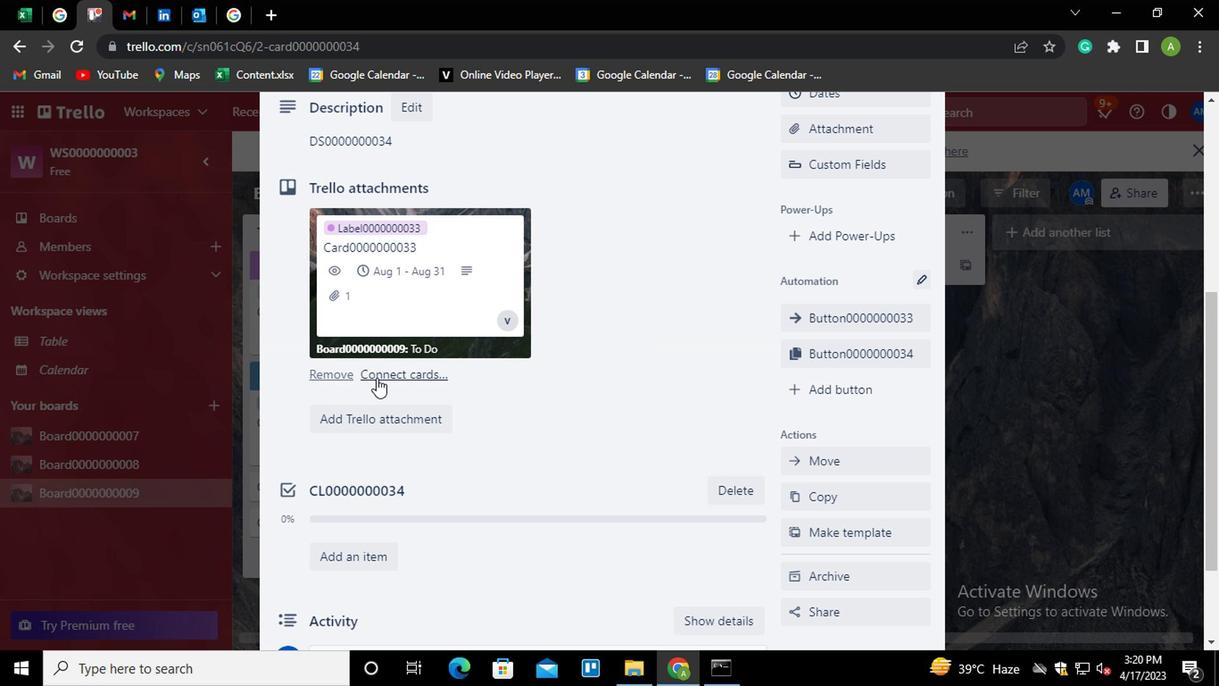 
Action: Mouse scrolled (374, 377) with delta (0, 0)
Screenshot: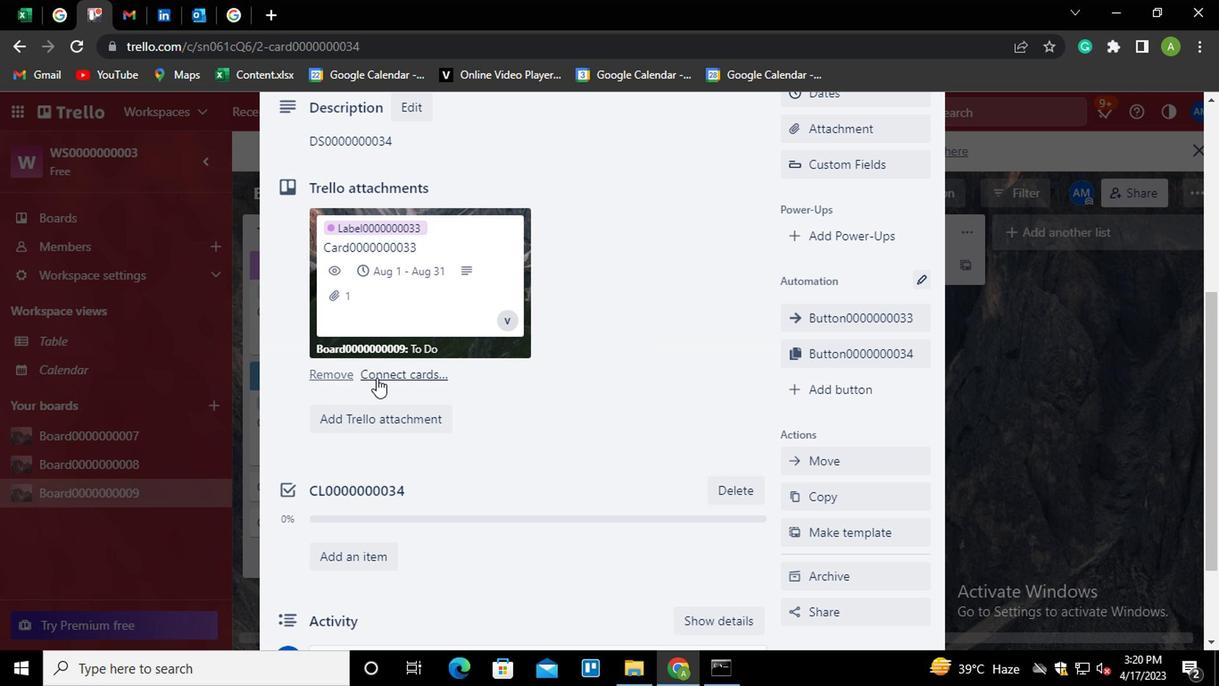 
Action: Mouse moved to (368, 524)
Screenshot: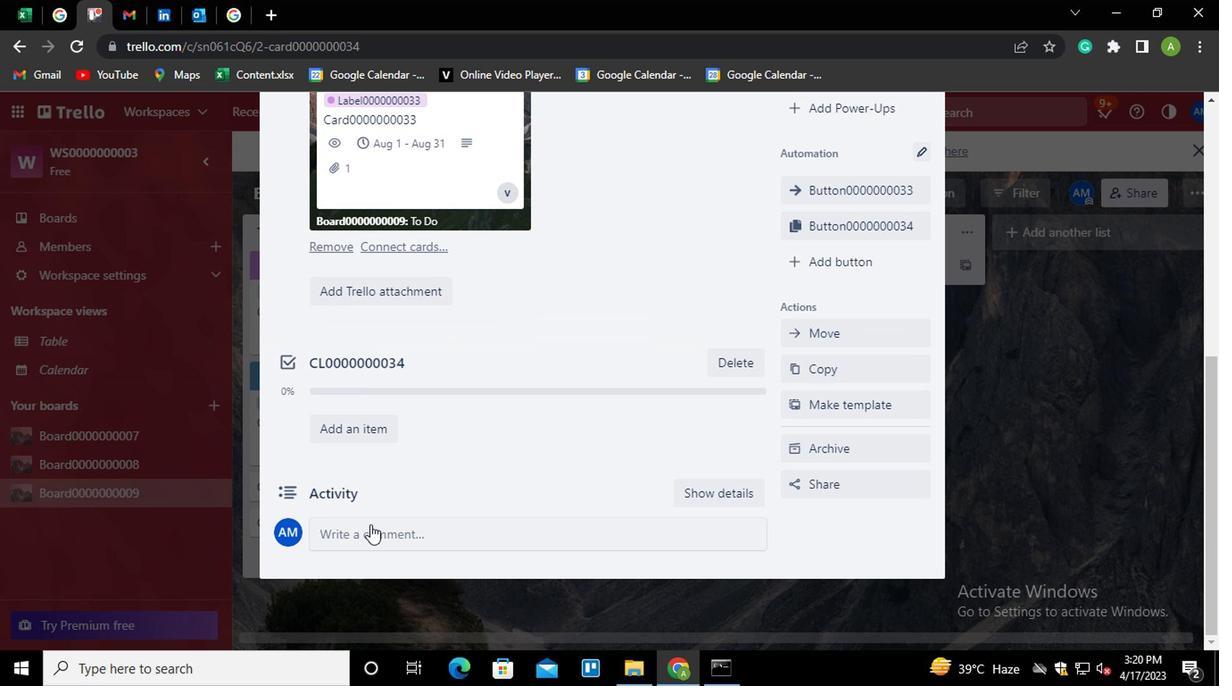 
Action: Mouse pressed left at (368, 524)
Screenshot: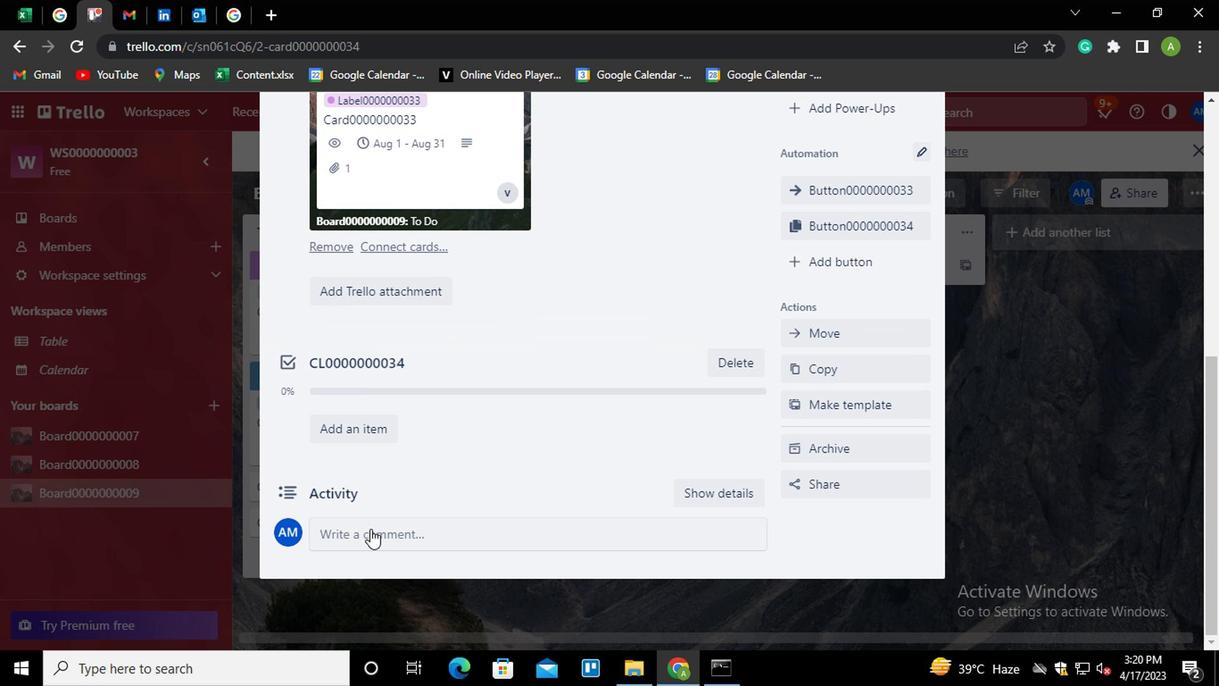 
Action: Mouse moved to (368, 525)
Screenshot: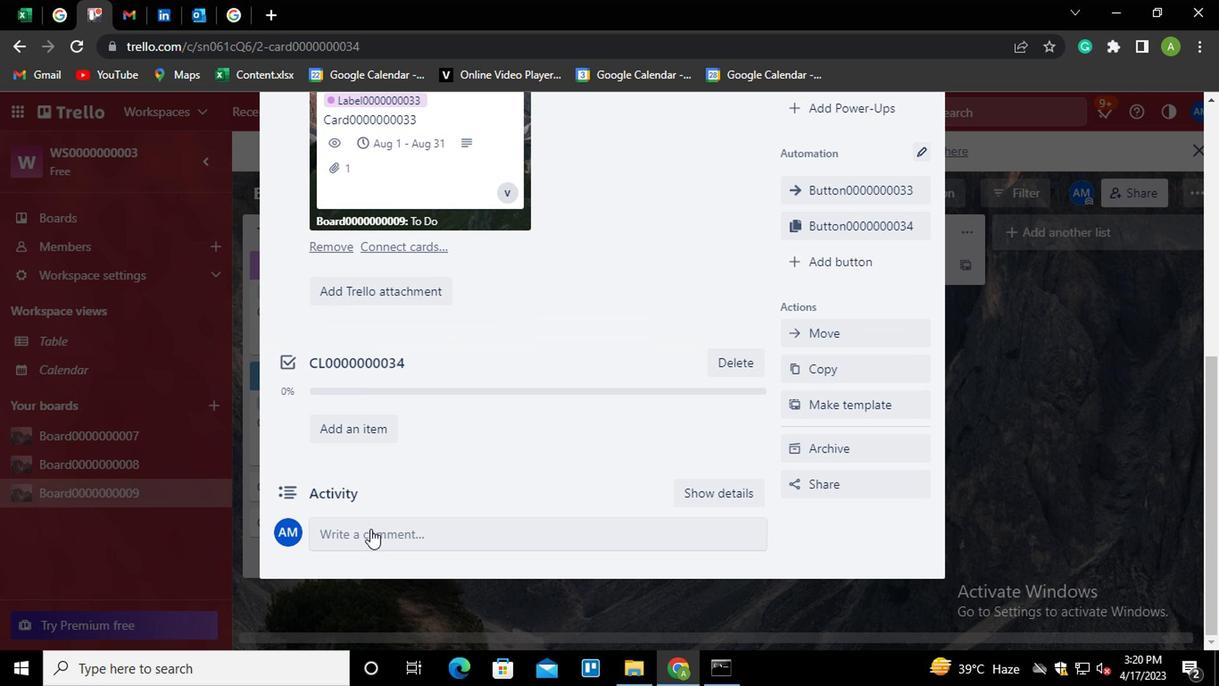 
Action: Key pressed <Key.shift>CM0000000034
Screenshot: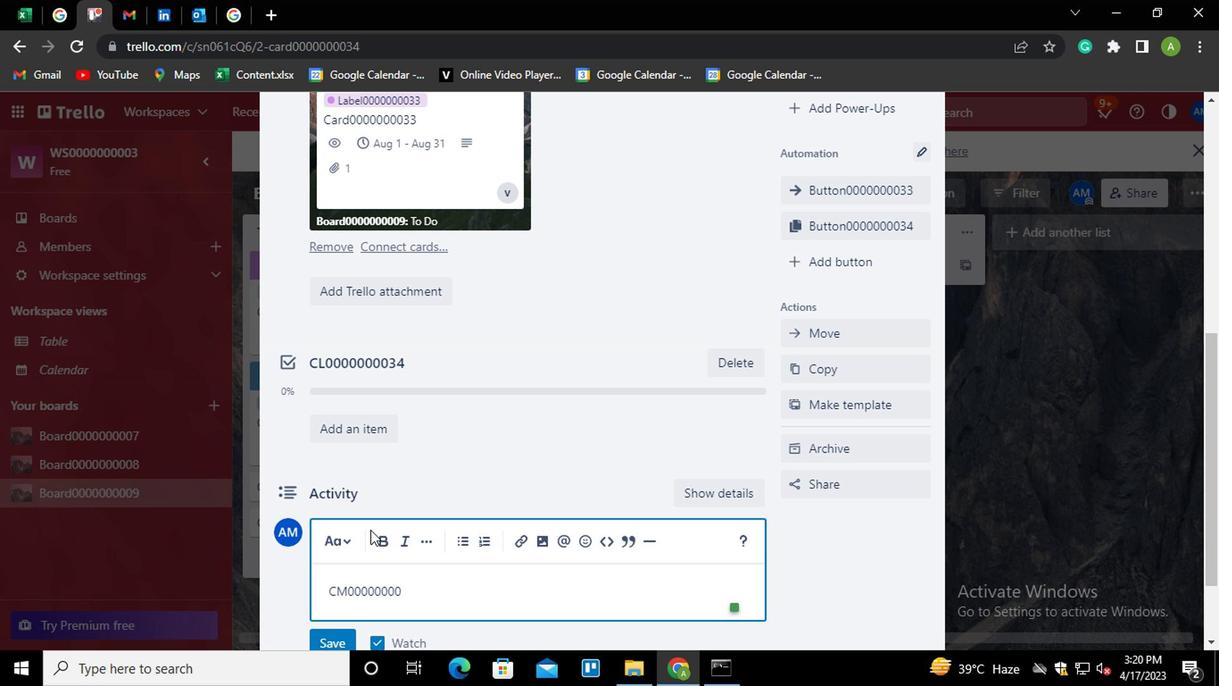 
Action: Mouse moved to (576, 456)
Screenshot: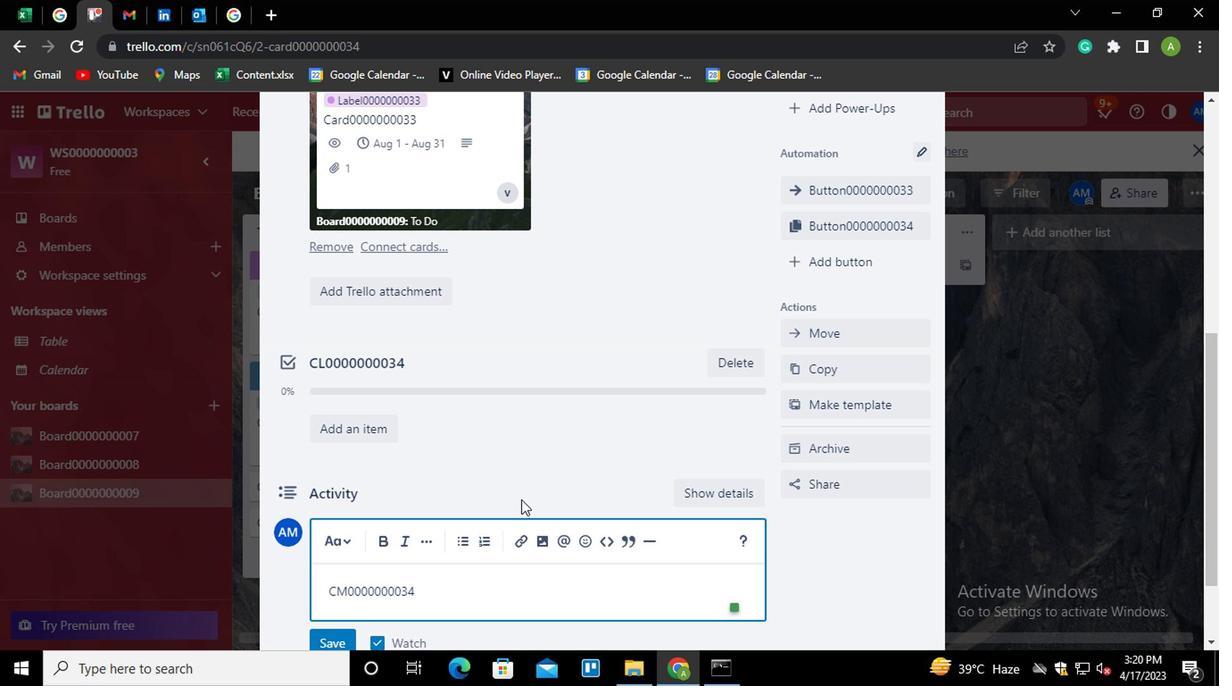 
Action: Mouse scrolled (576, 455) with delta (0, 0)
Screenshot: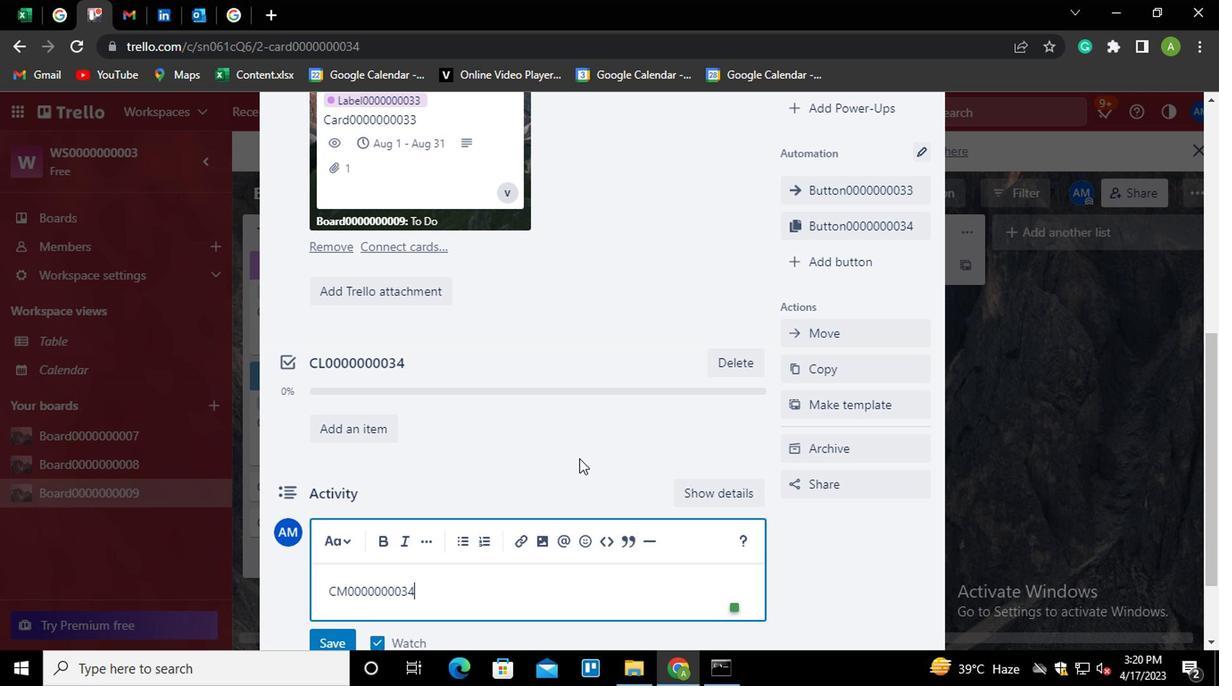 
Action: Mouse scrolled (576, 455) with delta (0, 0)
Screenshot: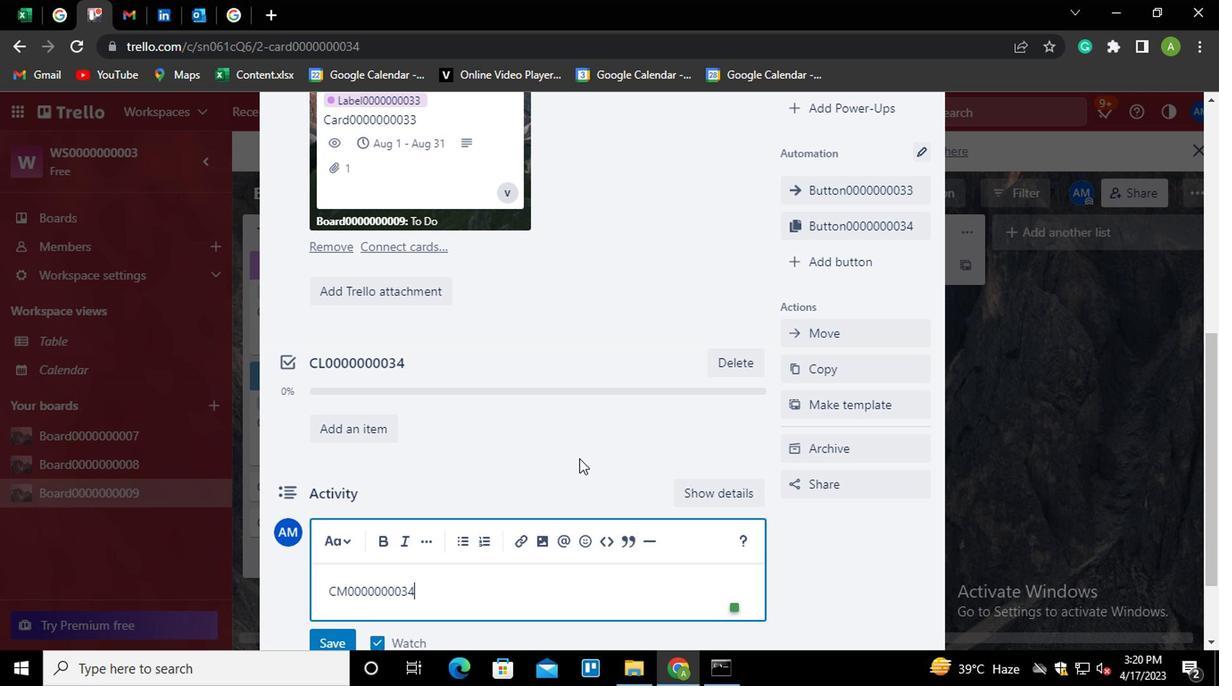 
Action: Mouse moved to (332, 534)
Screenshot: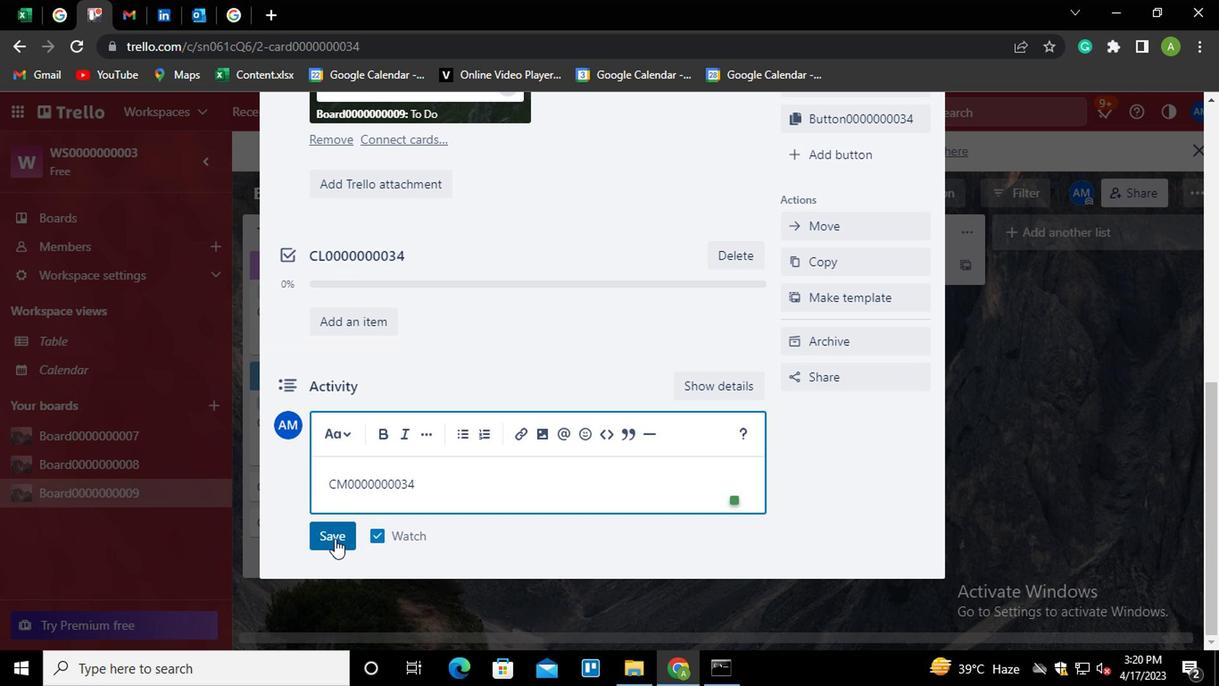
Action: Mouse pressed left at (332, 534)
Screenshot: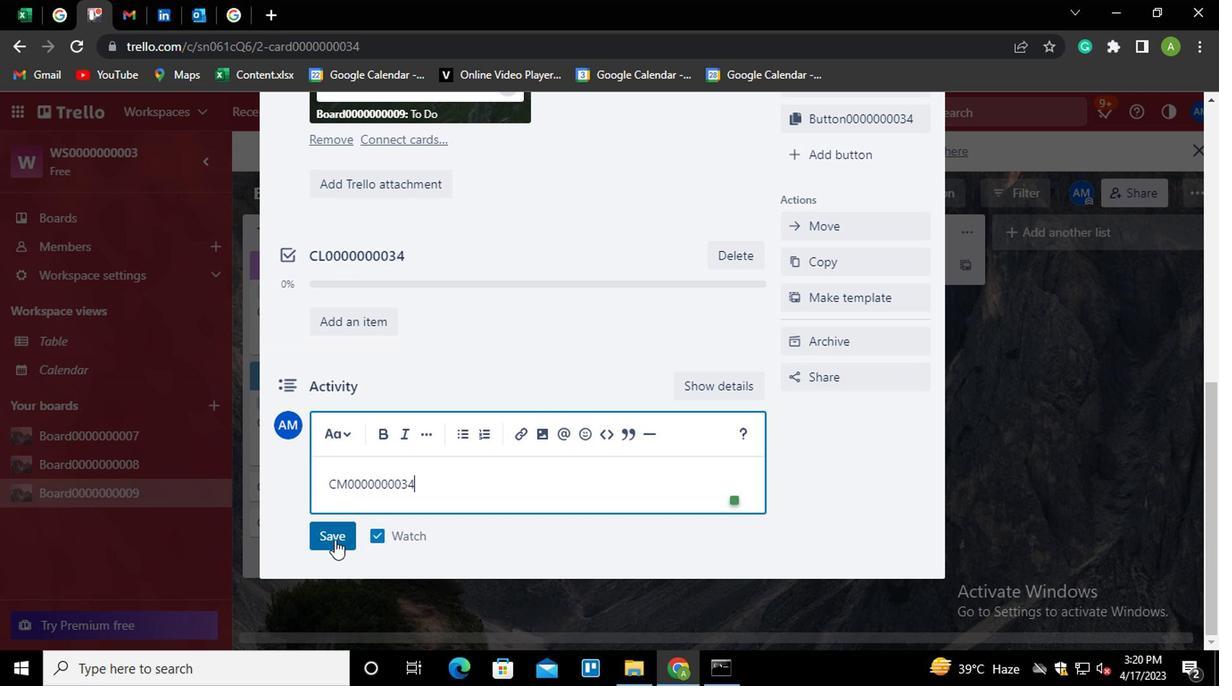 
Action: Mouse moved to (558, 458)
Screenshot: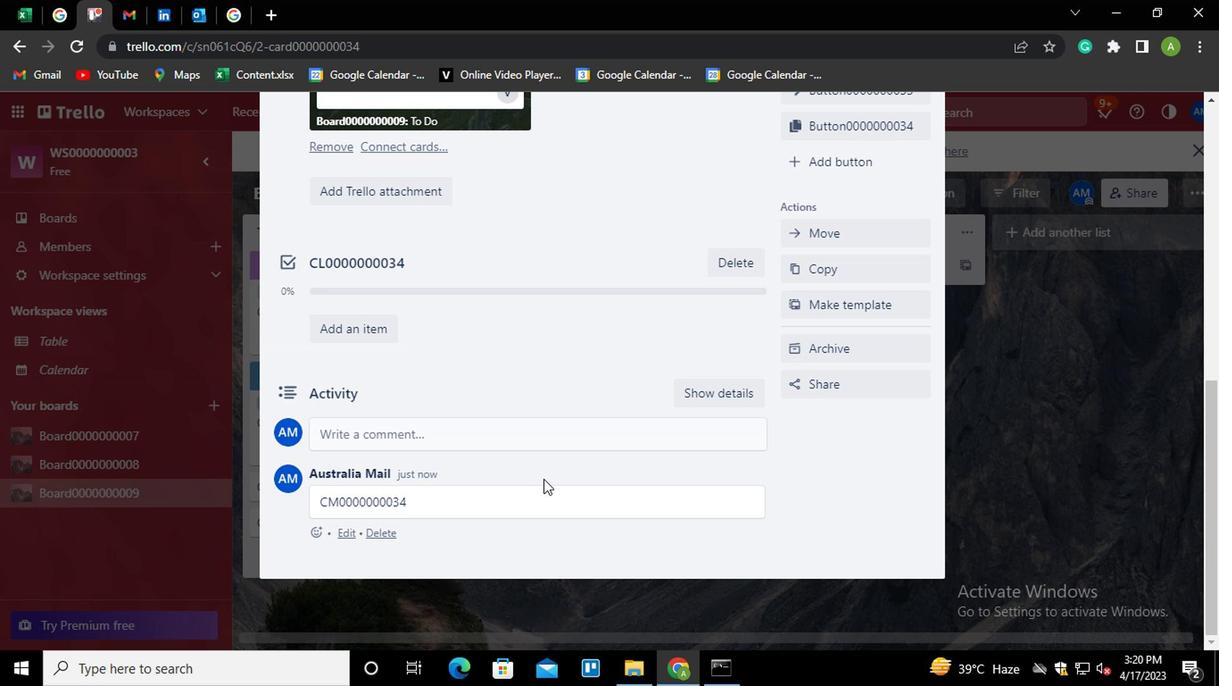 
